 Task: Edit the date range so that invitees can schedule within a date range from September 25, 2023, to October 5, 2023.
Action: Mouse moved to (144, 197)
Screenshot: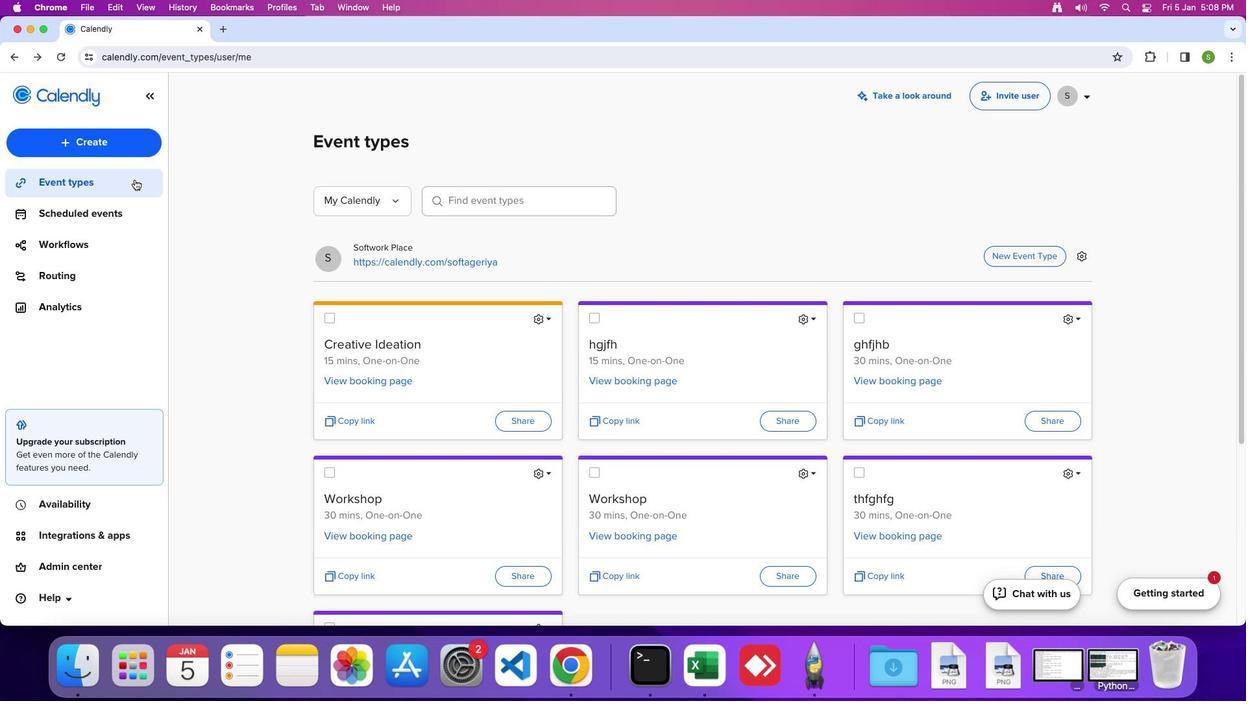 
Action: Mouse pressed left at (144, 197)
Screenshot: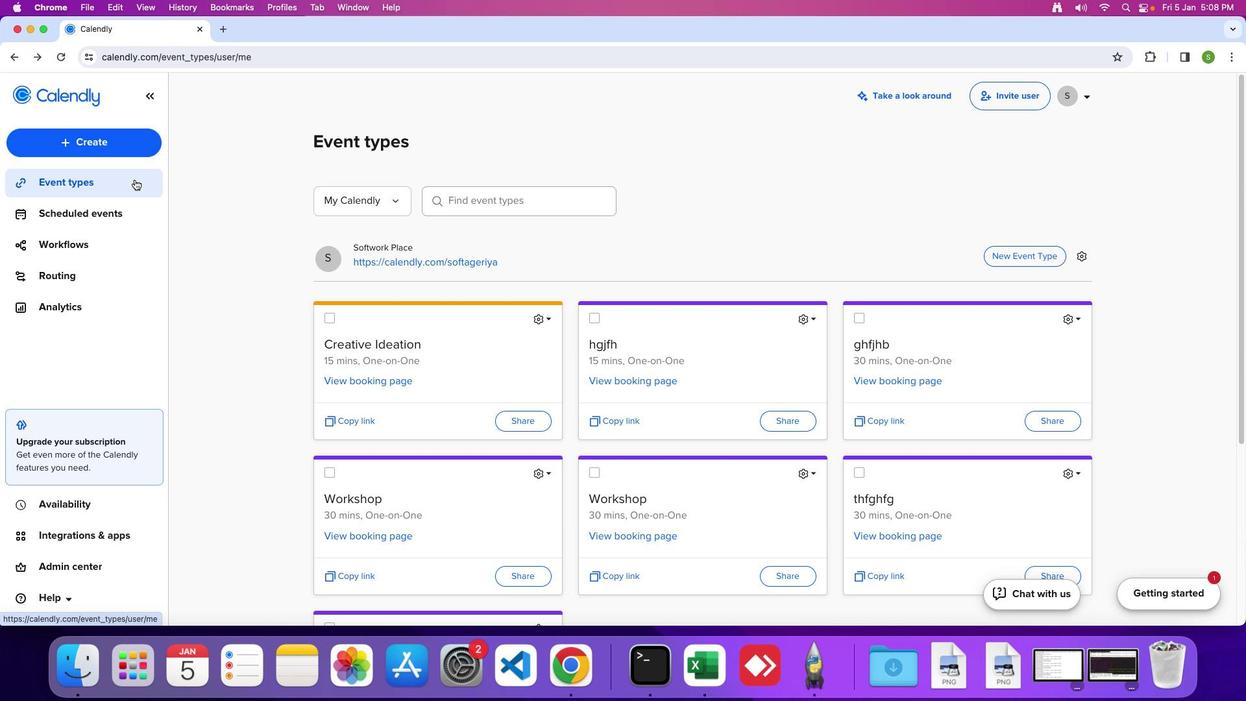 
Action: Mouse moved to (547, 318)
Screenshot: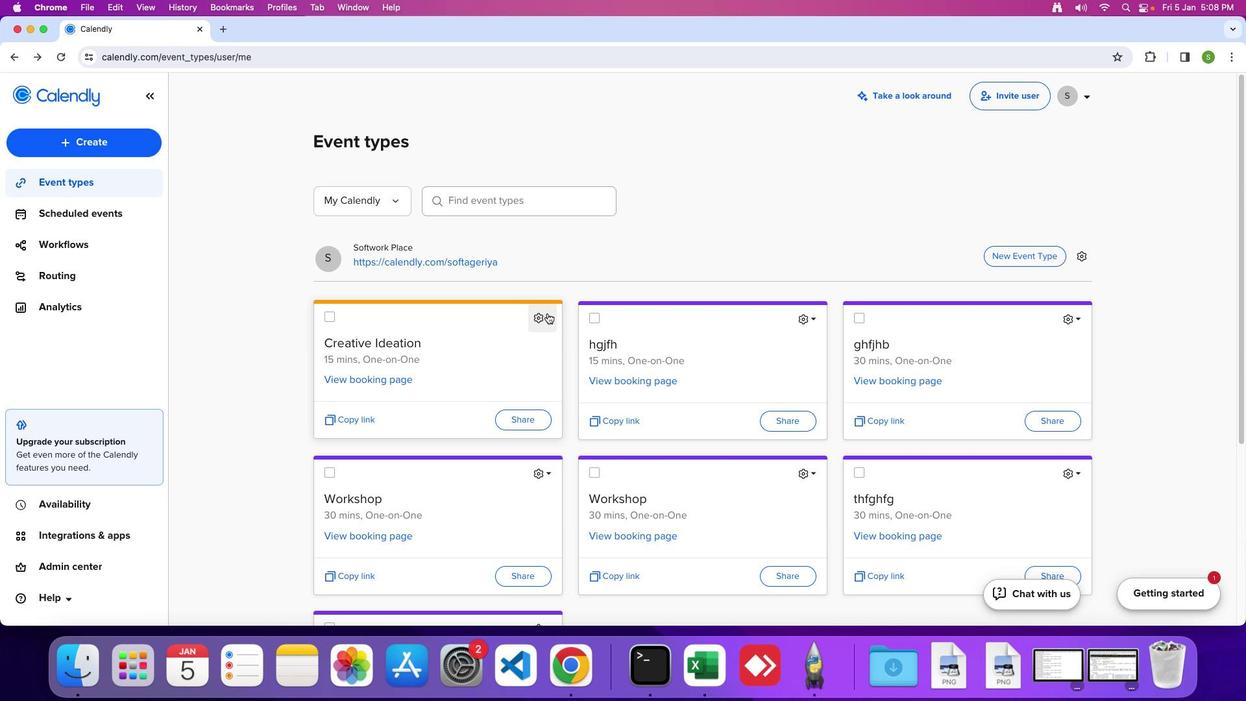 
Action: Mouse pressed left at (547, 318)
Screenshot: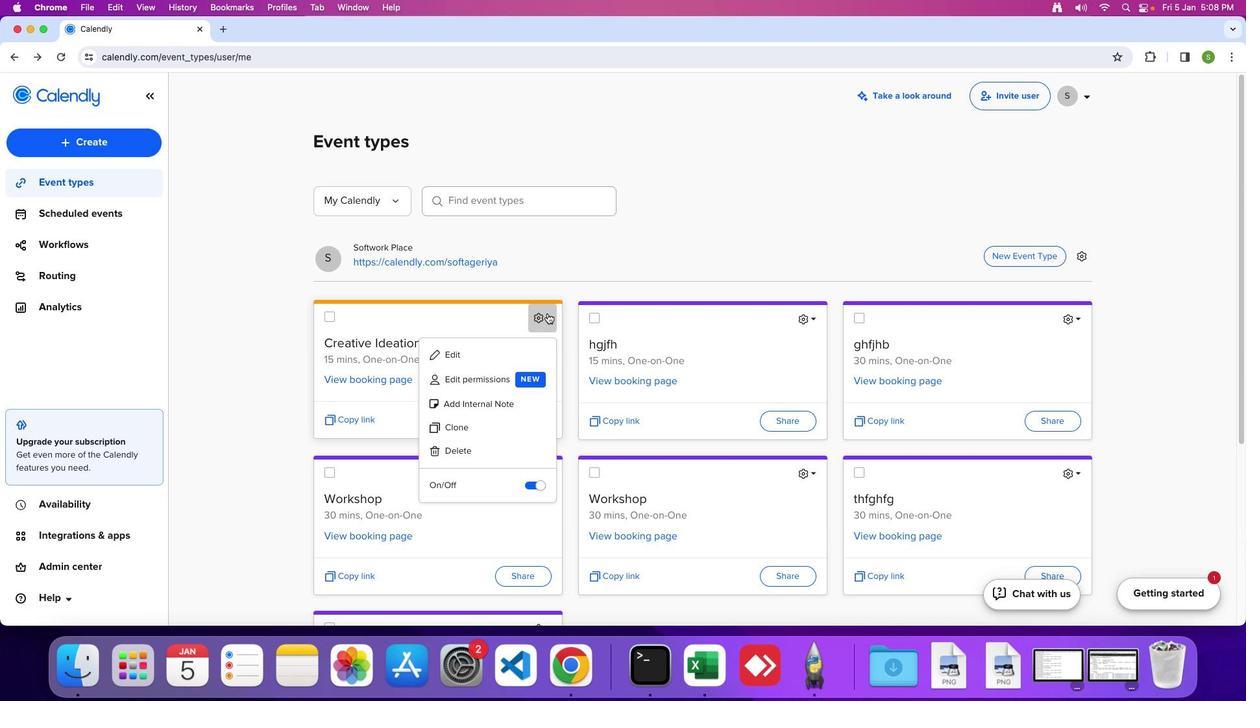
Action: Mouse moved to (493, 359)
Screenshot: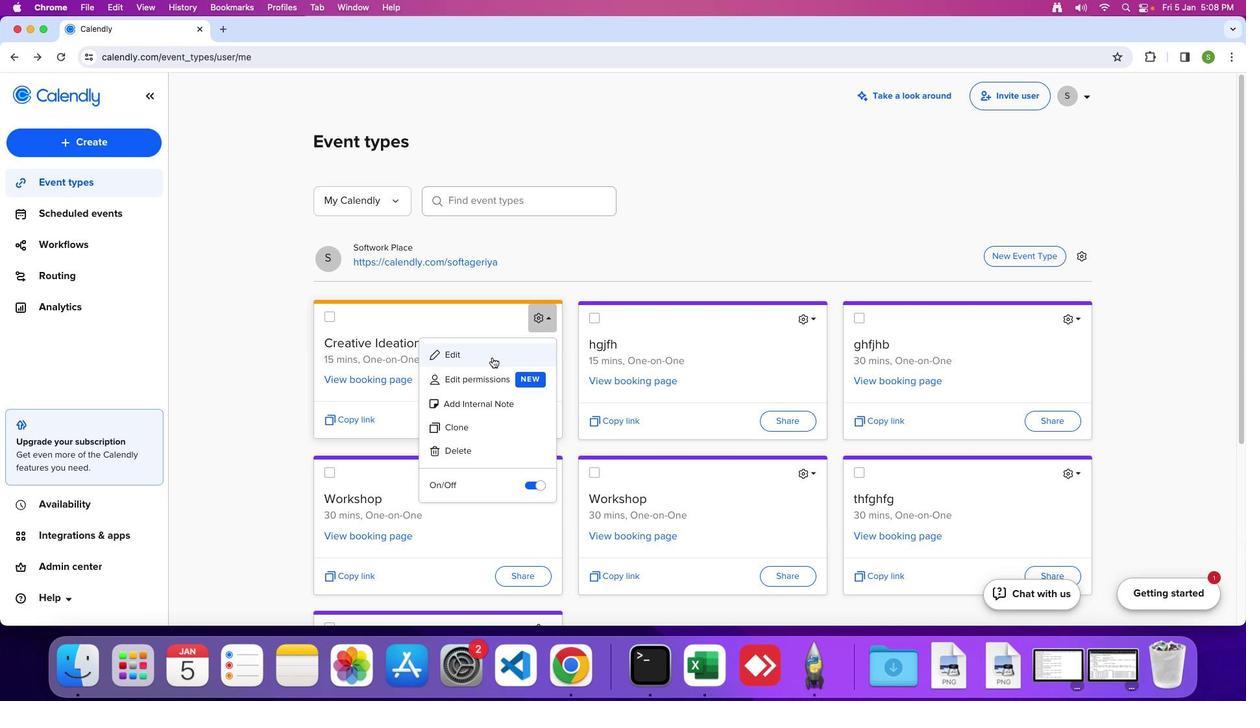 
Action: Mouse pressed left at (493, 359)
Screenshot: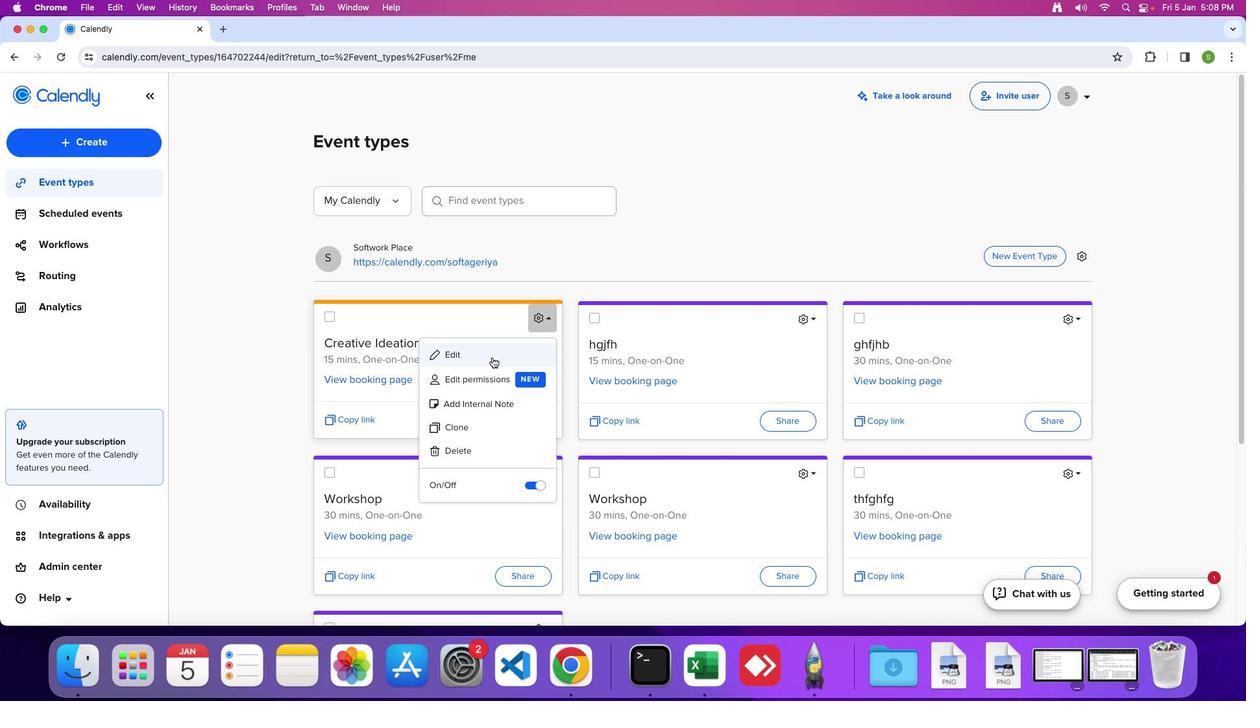 
Action: Mouse moved to (165, 401)
Screenshot: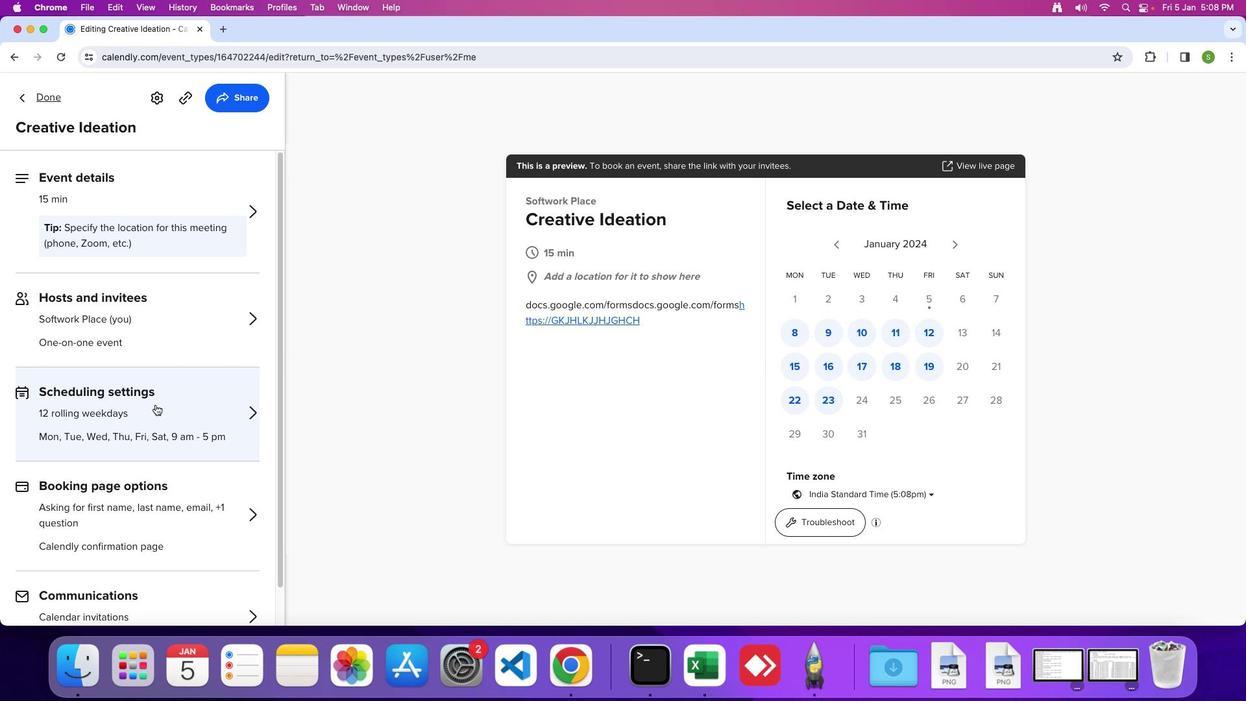 
Action: Mouse pressed left at (165, 401)
Screenshot: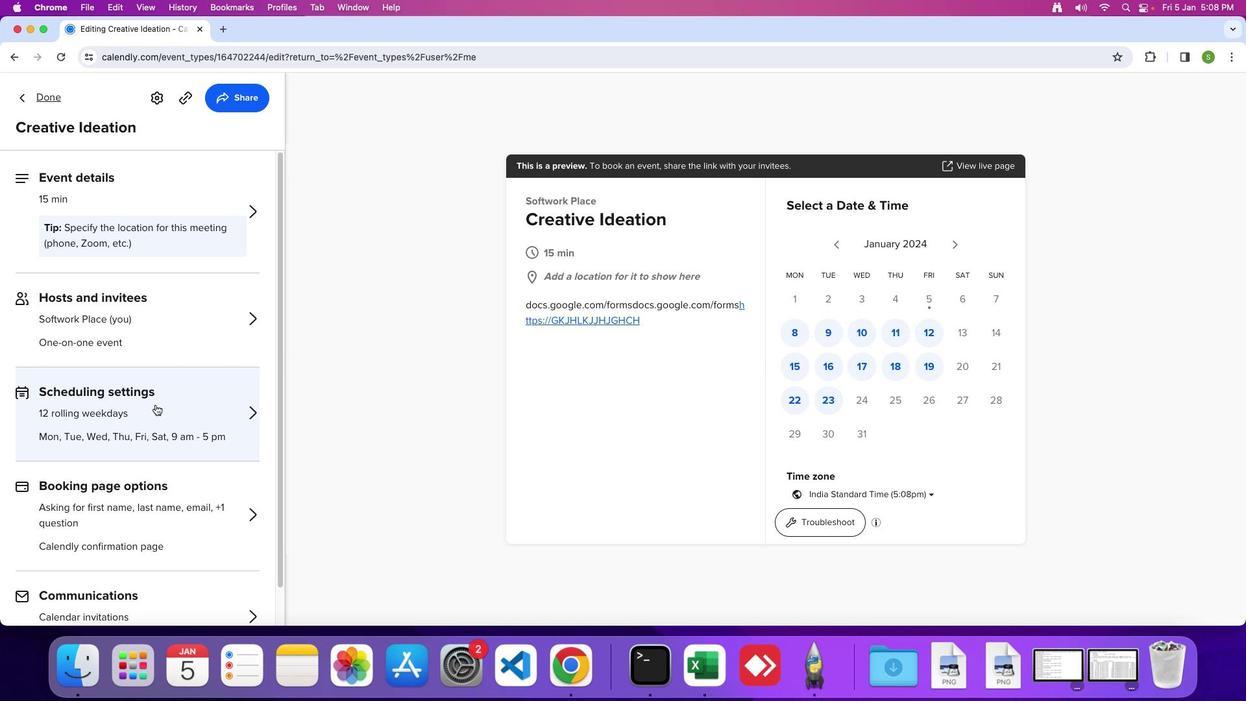 
Action: Mouse moved to (37, 272)
Screenshot: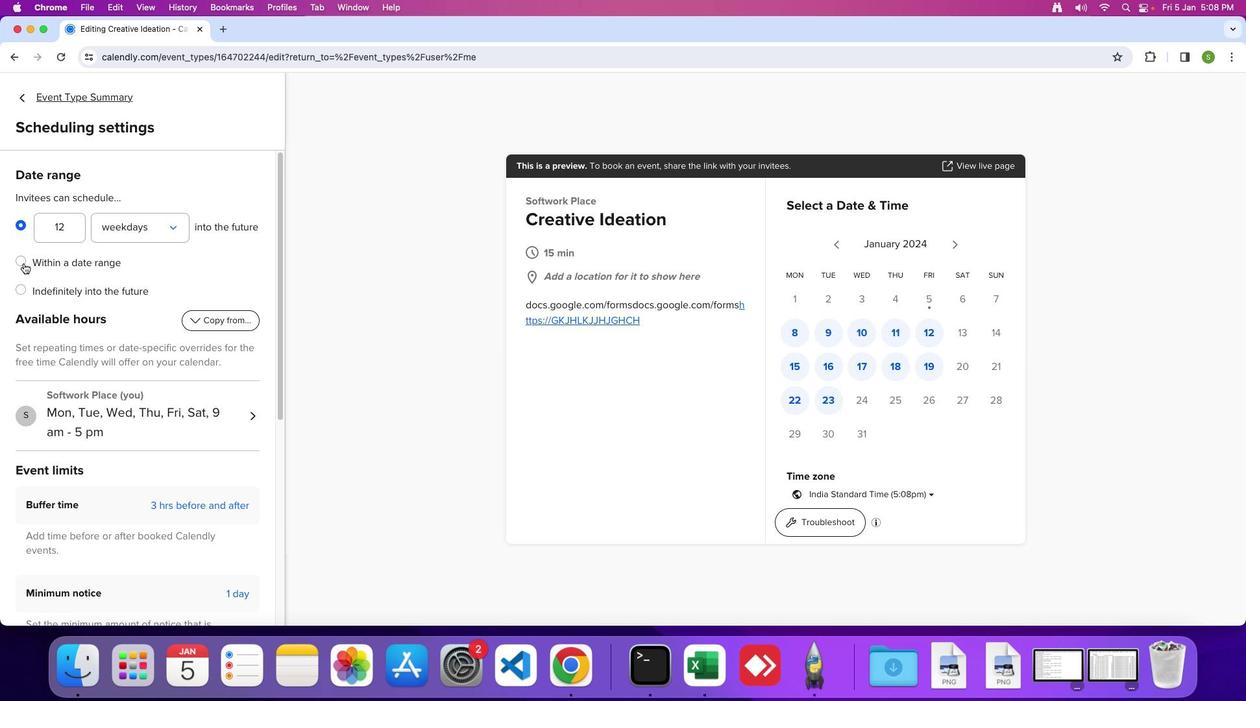 
Action: Mouse pressed left at (37, 272)
Screenshot: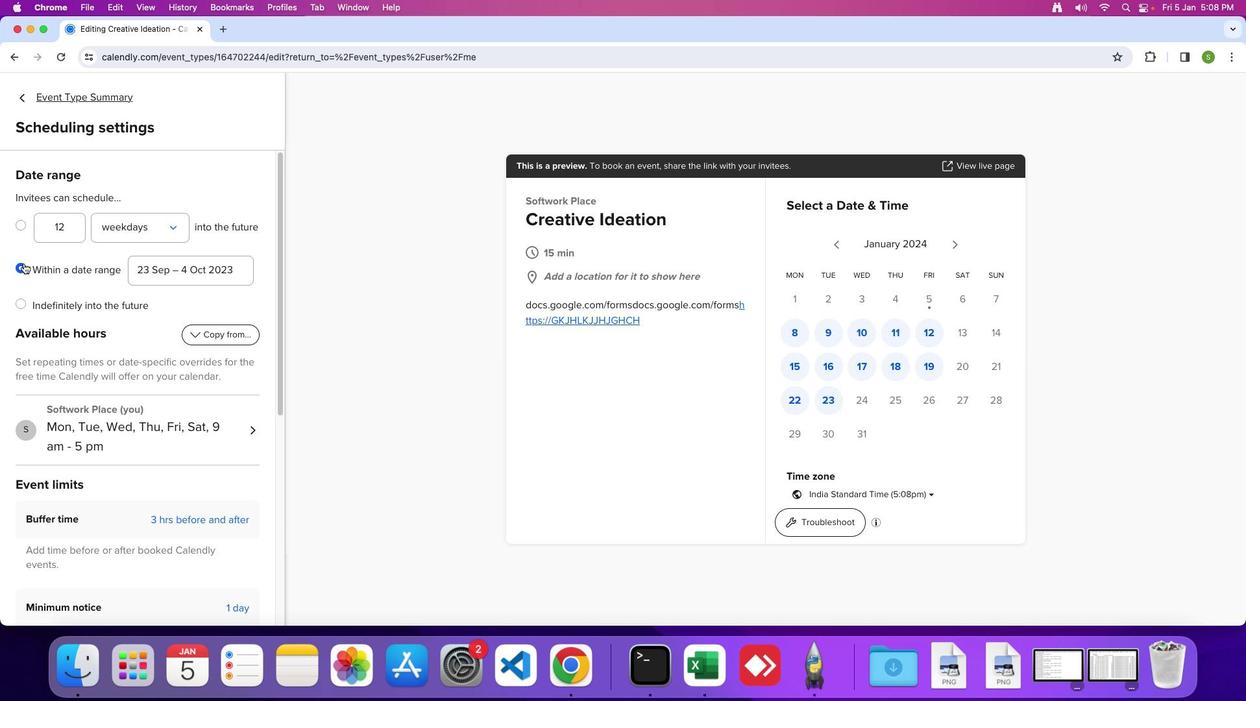 
Action: Mouse moved to (200, 278)
Screenshot: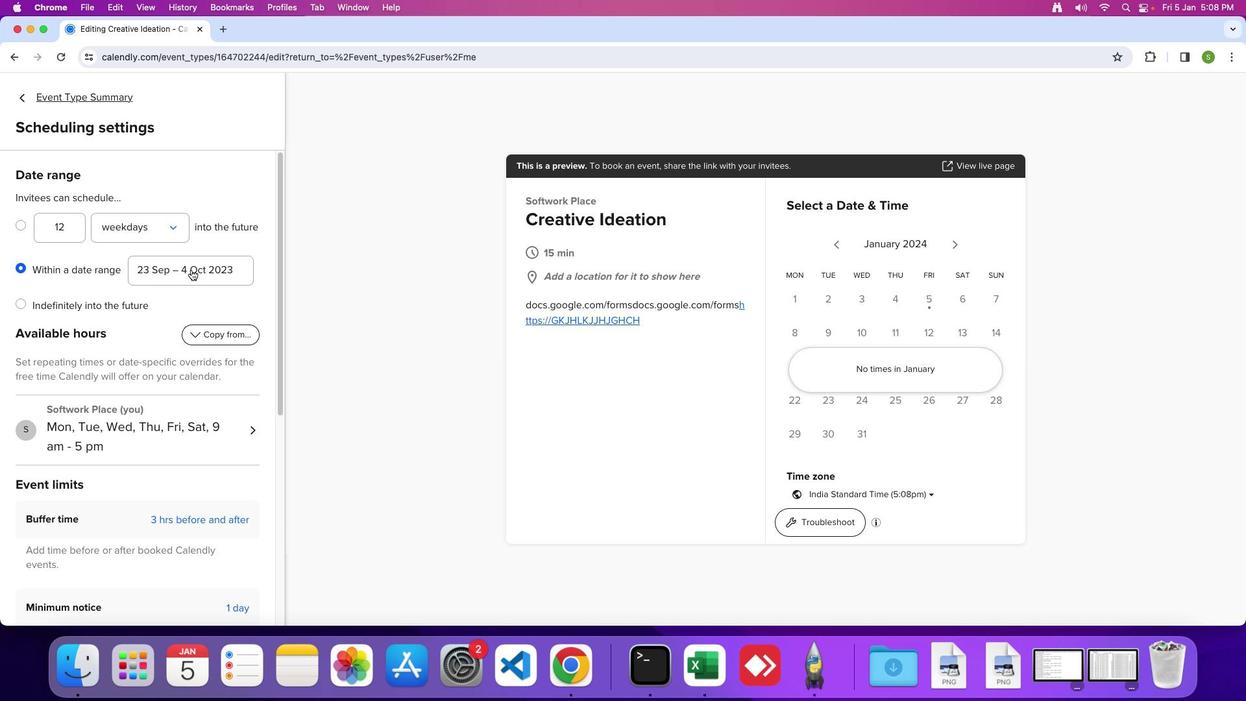 
Action: Mouse pressed left at (200, 278)
Screenshot: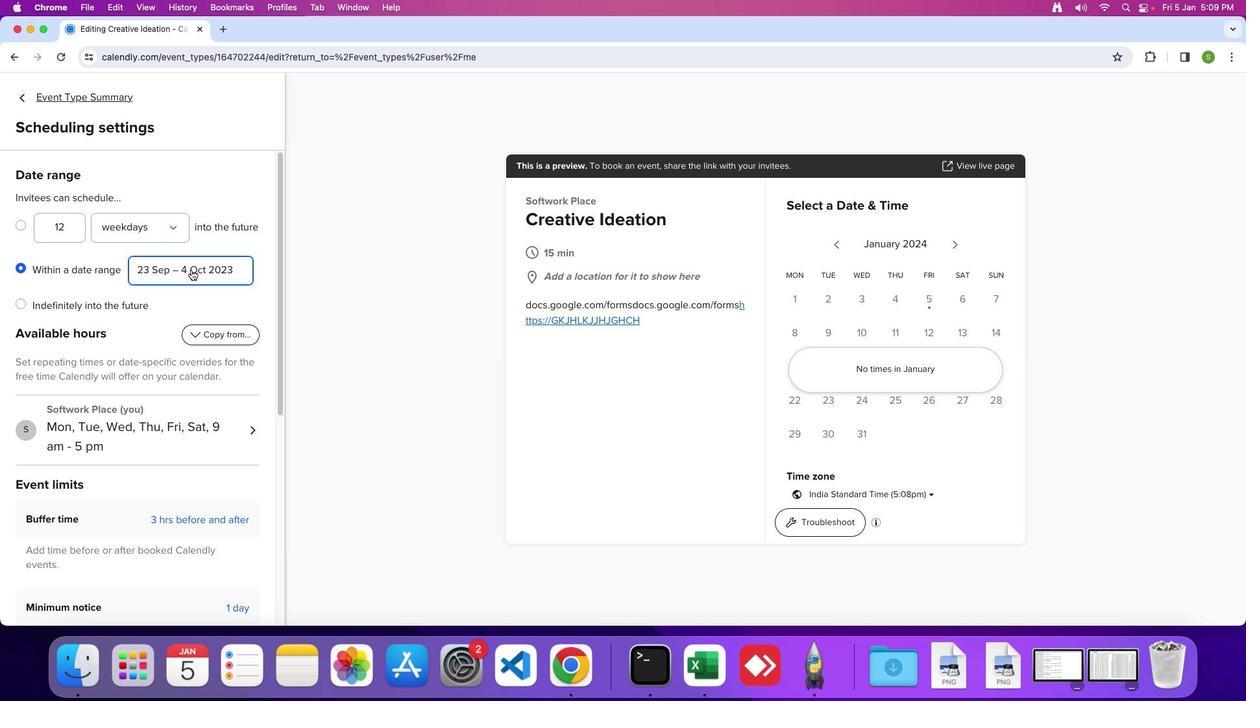 
Action: Mouse moved to (162, 322)
Screenshot: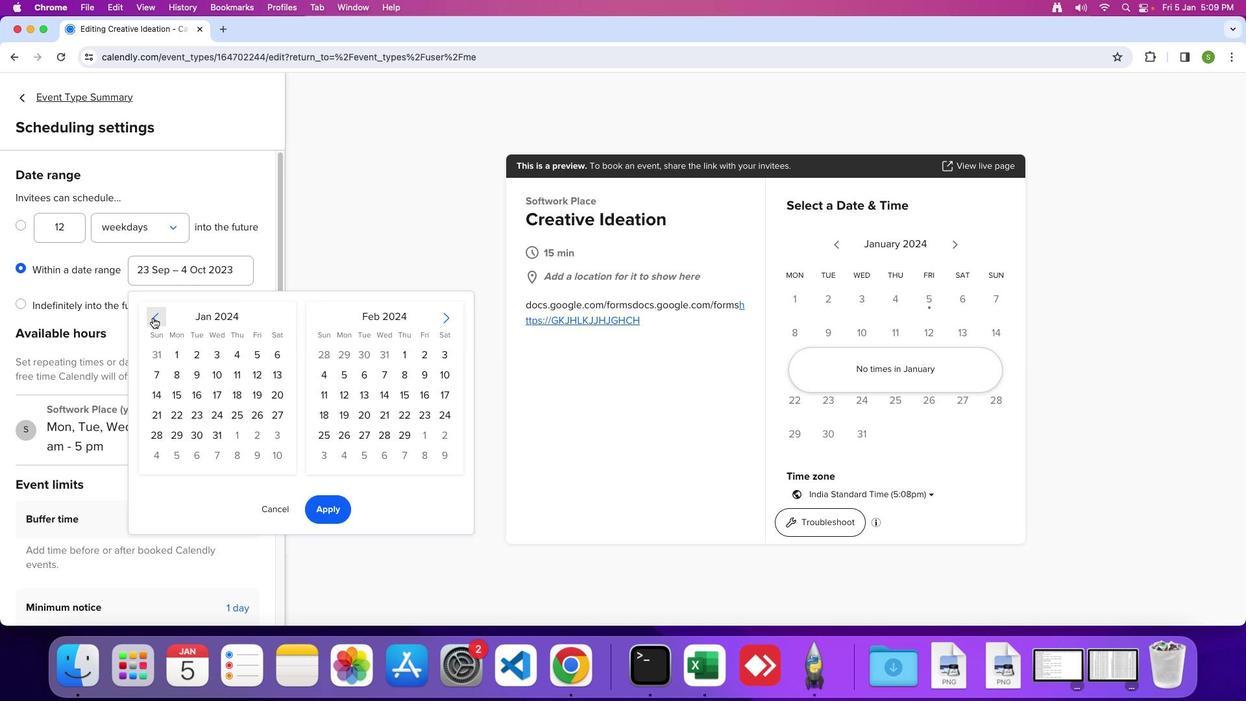 
Action: Mouse pressed left at (162, 322)
Screenshot: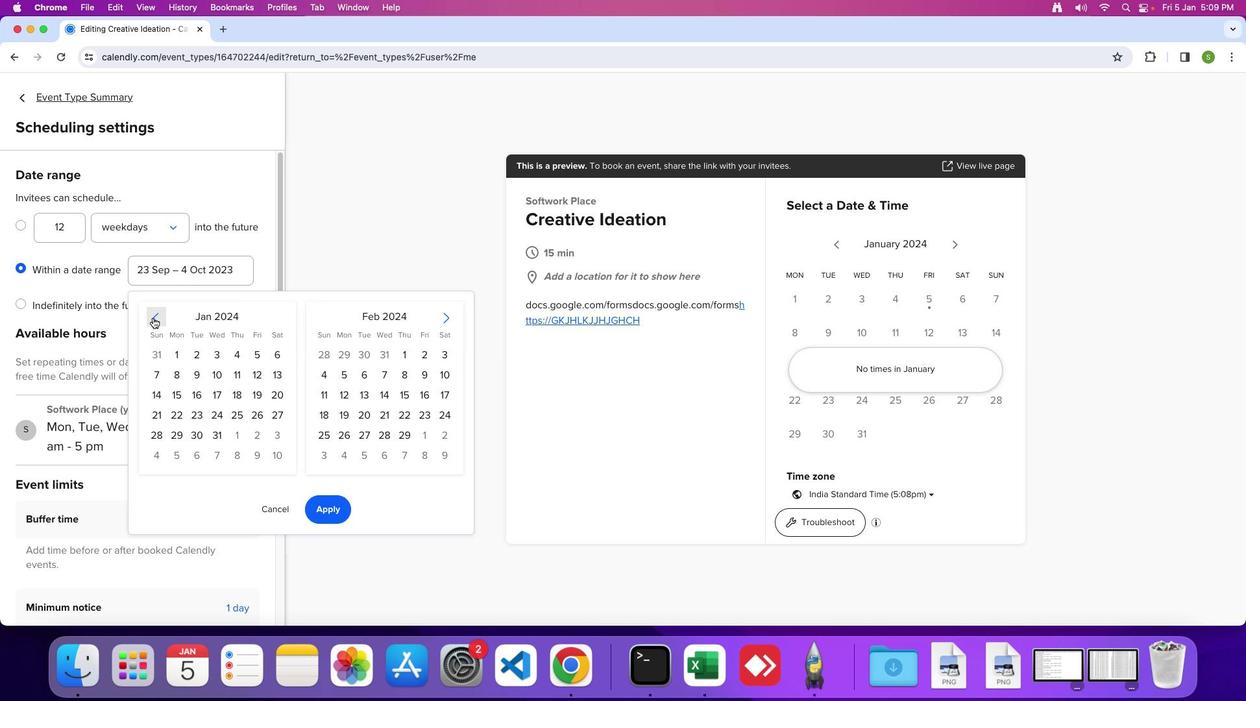 
Action: Mouse pressed left at (162, 322)
Screenshot: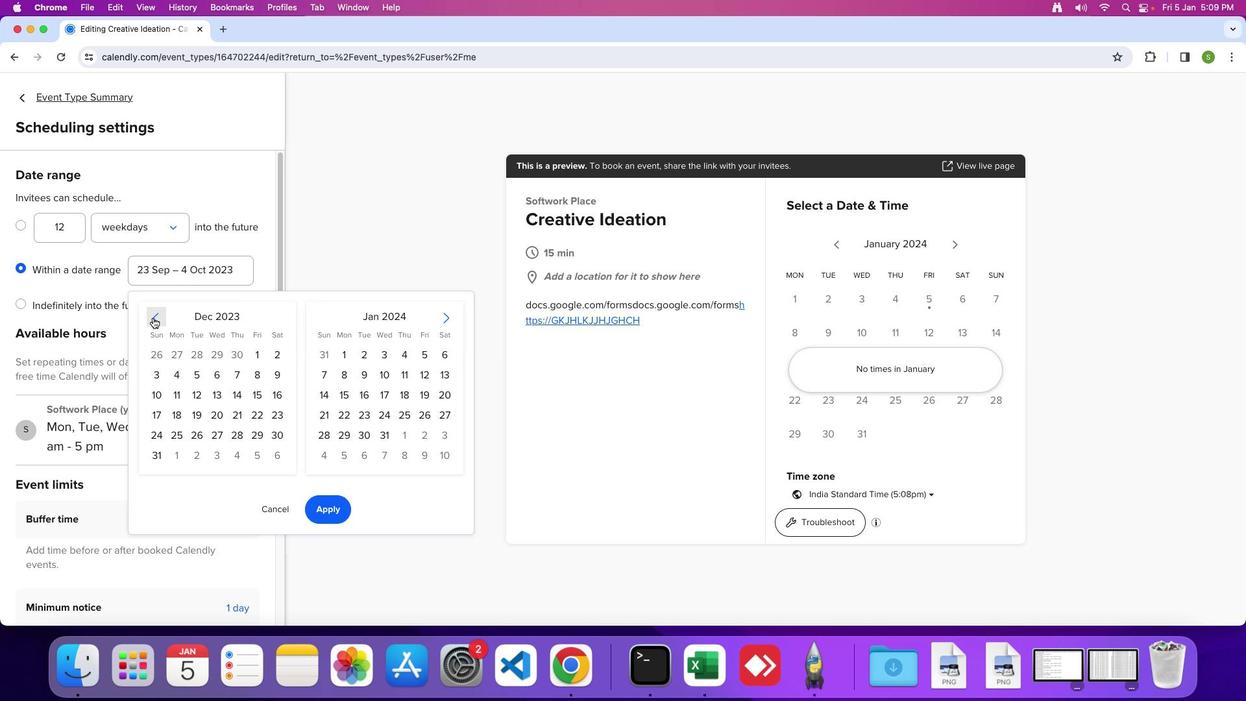 
Action: Mouse pressed left at (162, 322)
Screenshot: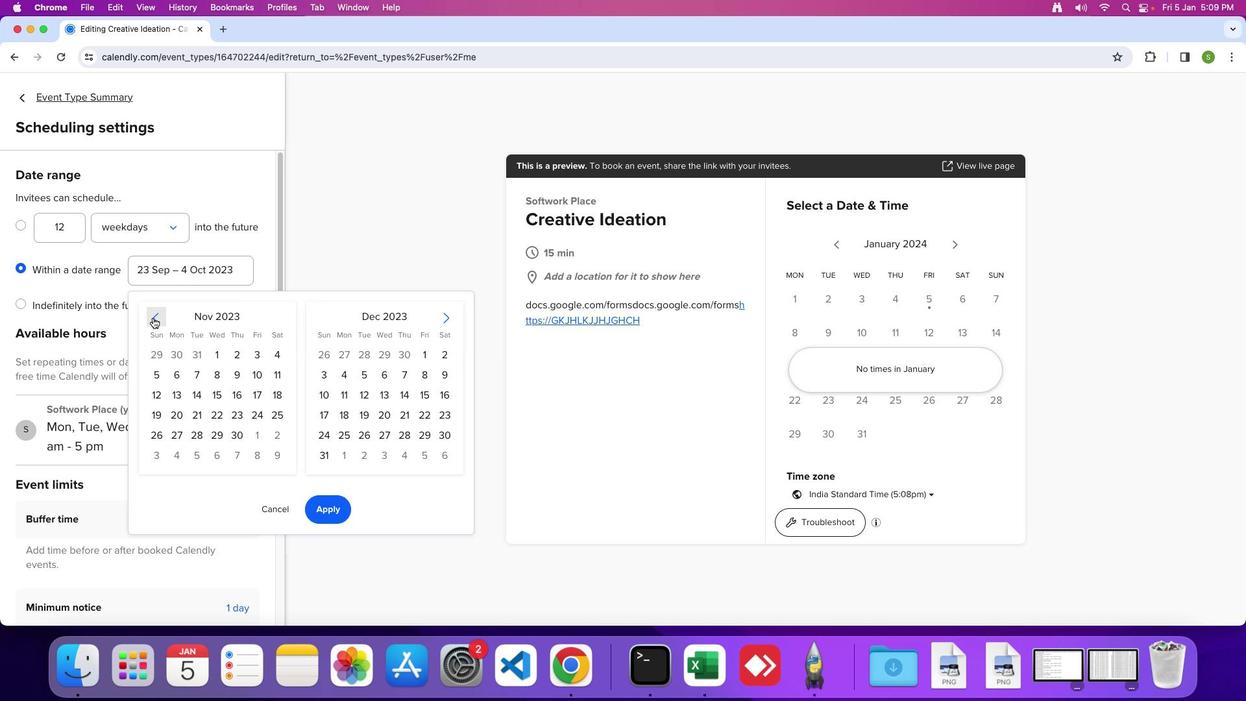 
Action: Mouse pressed left at (162, 322)
Screenshot: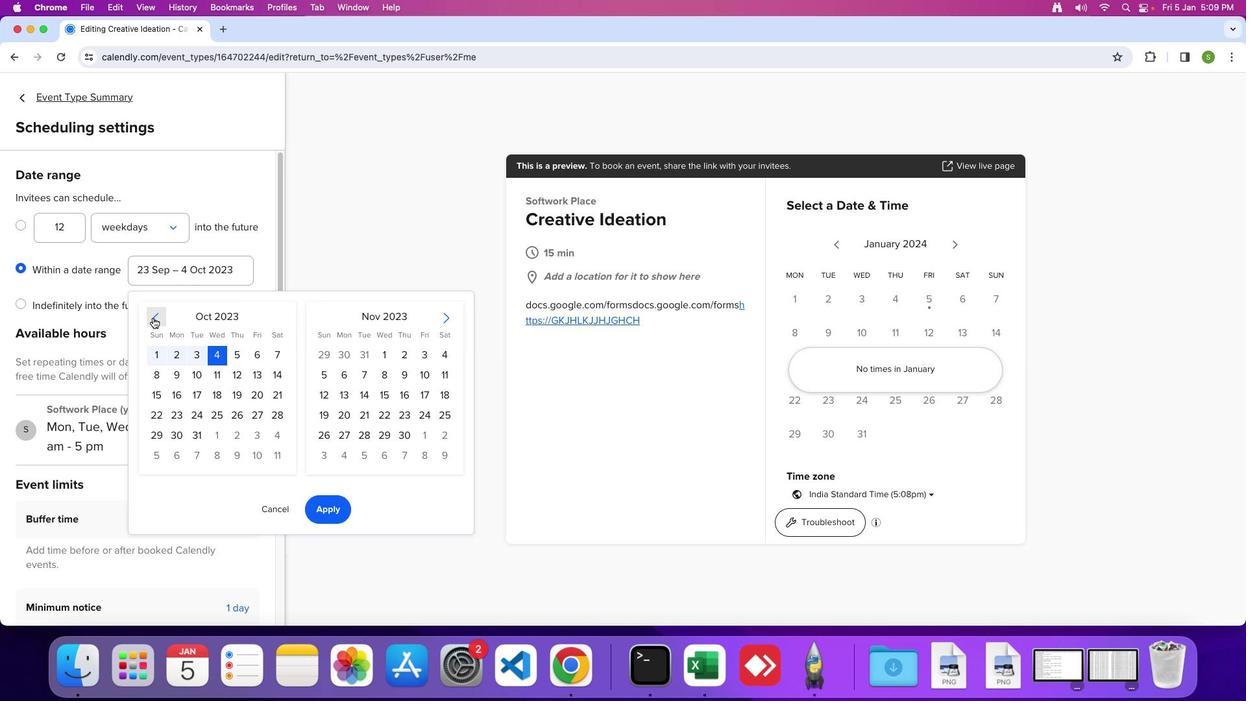 
Action: Mouse moved to (191, 427)
Screenshot: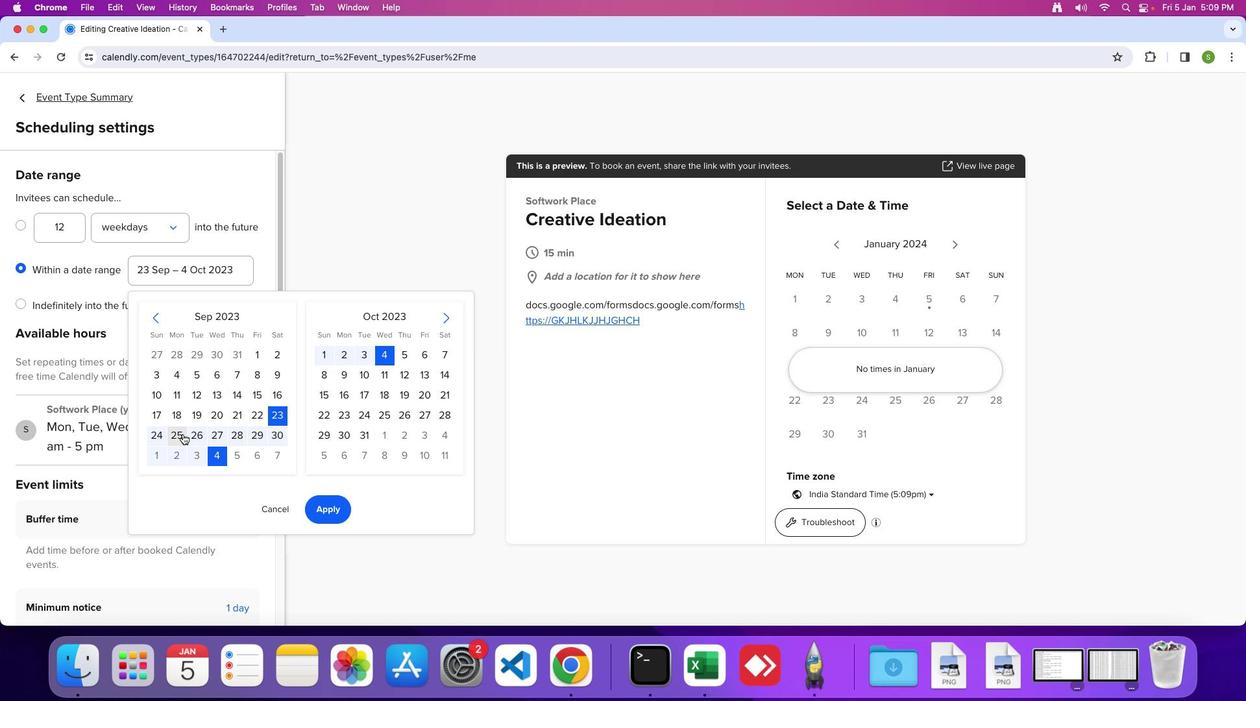 
Action: Mouse pressed left at (191, 427)
Screenshot: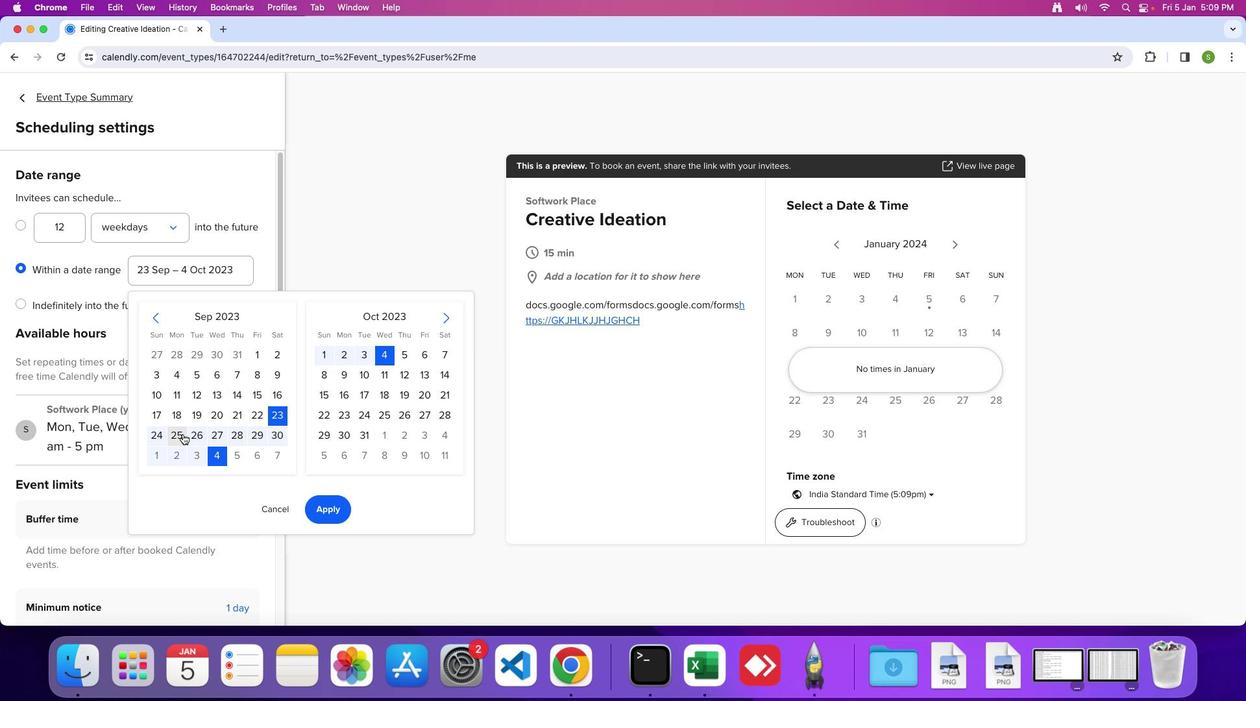 
Action: Mouse moved to (410, 358)
Screenshot: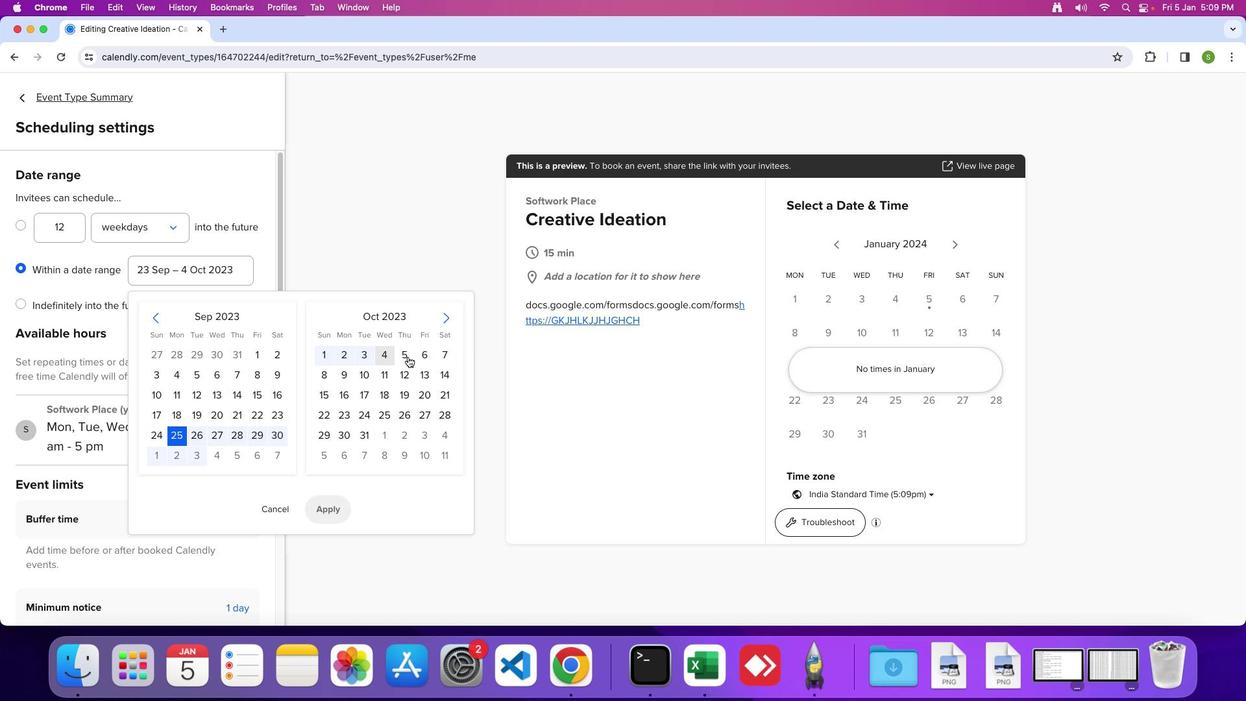 
Action: Mouse pressed left at (410, 358)
Screenshot: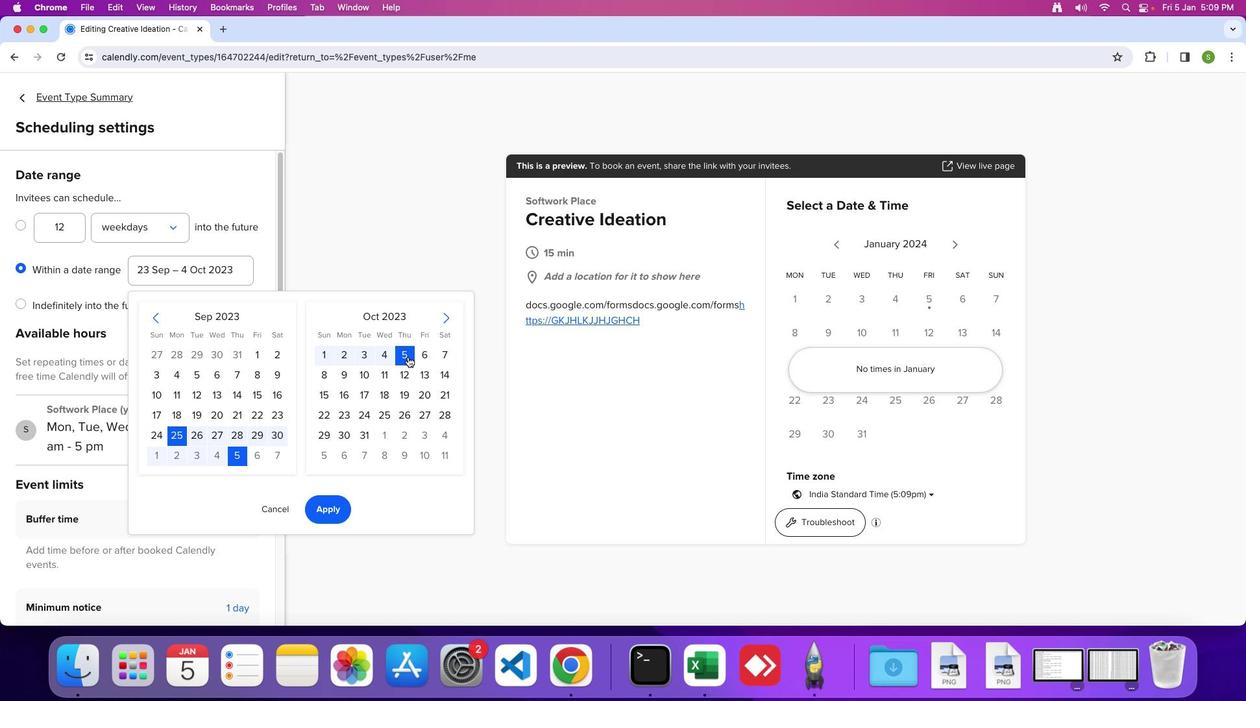 
Action: Mouse moved to (333, 497)
Screenshot: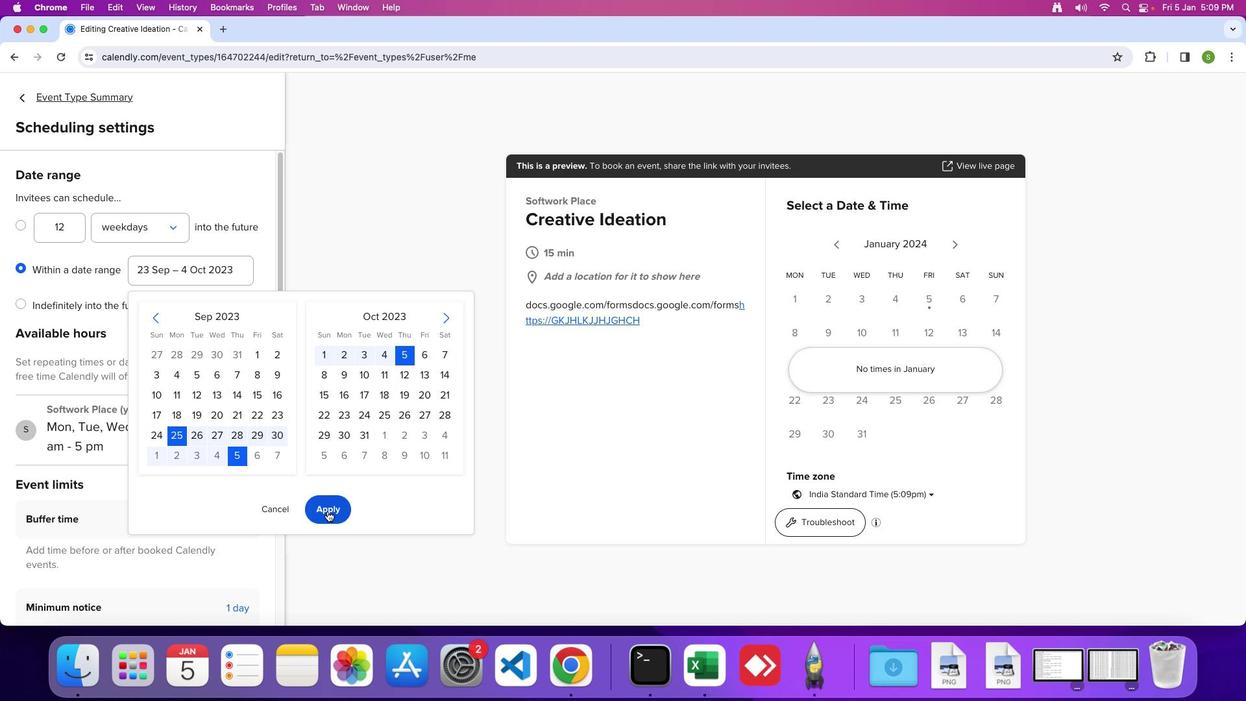 
Action: Mouse pressed left at (333, 497)
Screenshot: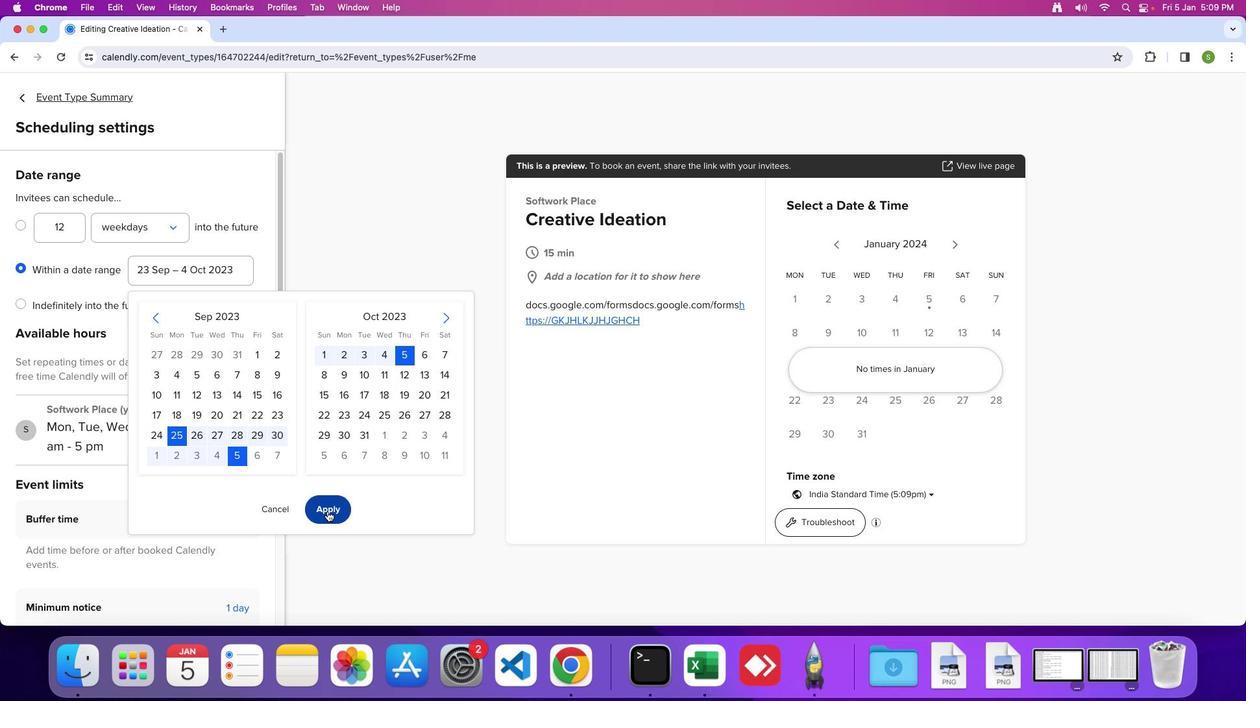 
Action: Mouse moved to (240, 468)
Screenshot: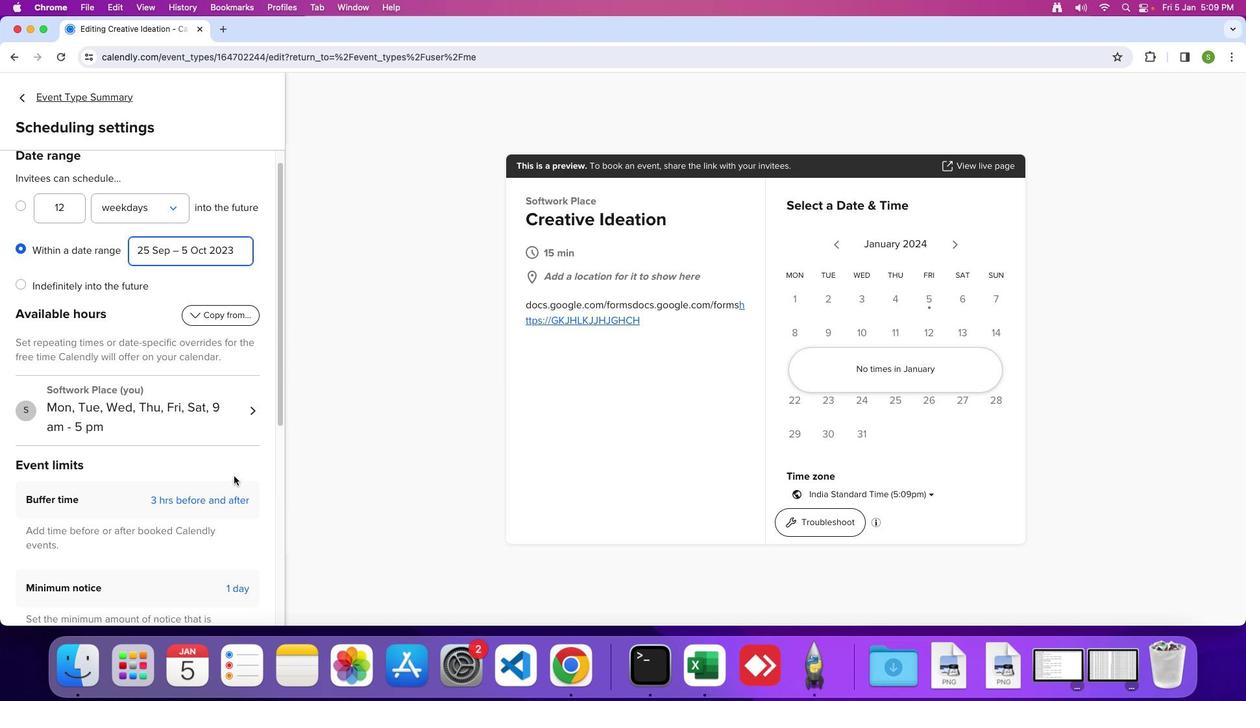 
Action: Mouse scrolled (240, 468) with delta (14, 34)
Screenshot: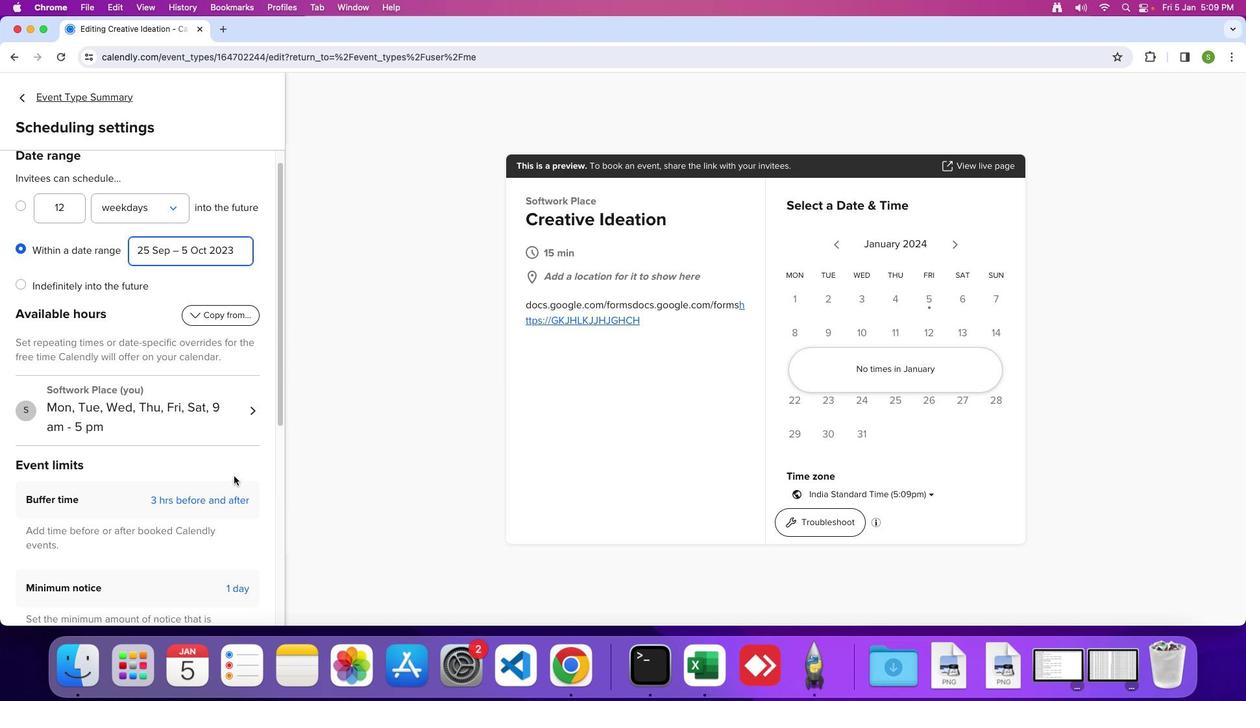 
Action: Mouse moved to (241, 466)
Screenshot: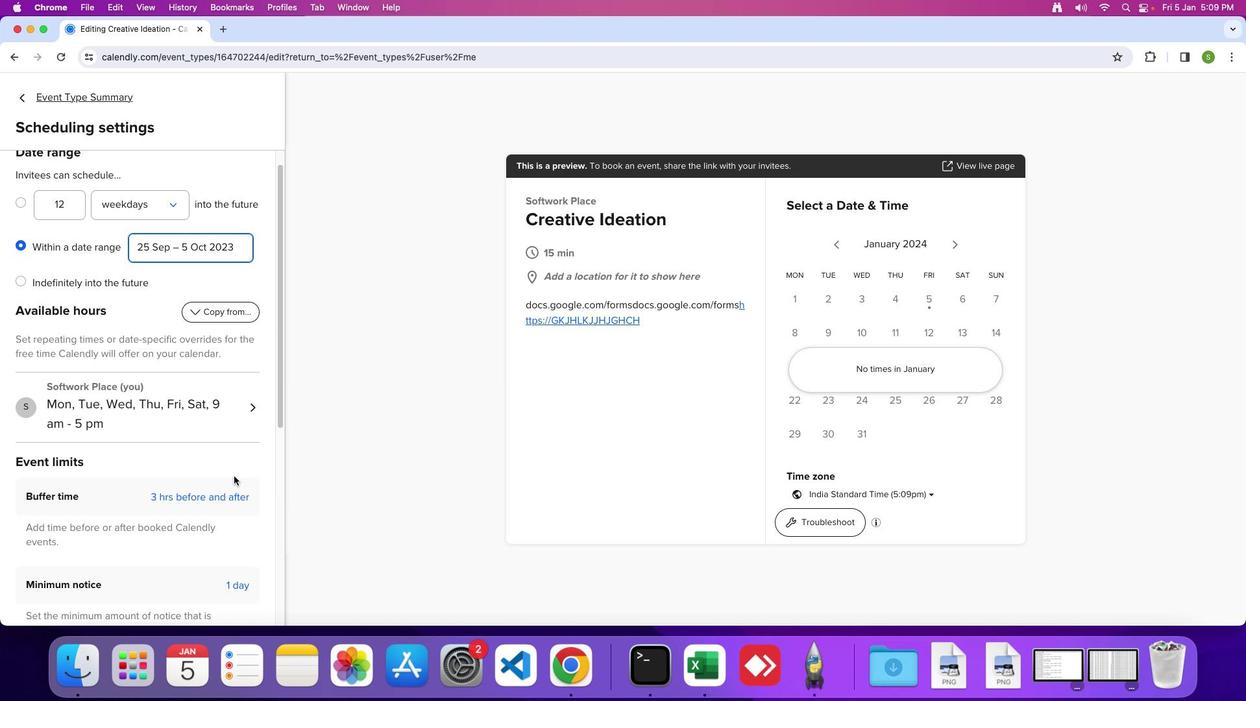 
Action: Mouse scrolled (241, 466) with delta (14, 34)
Screenshot: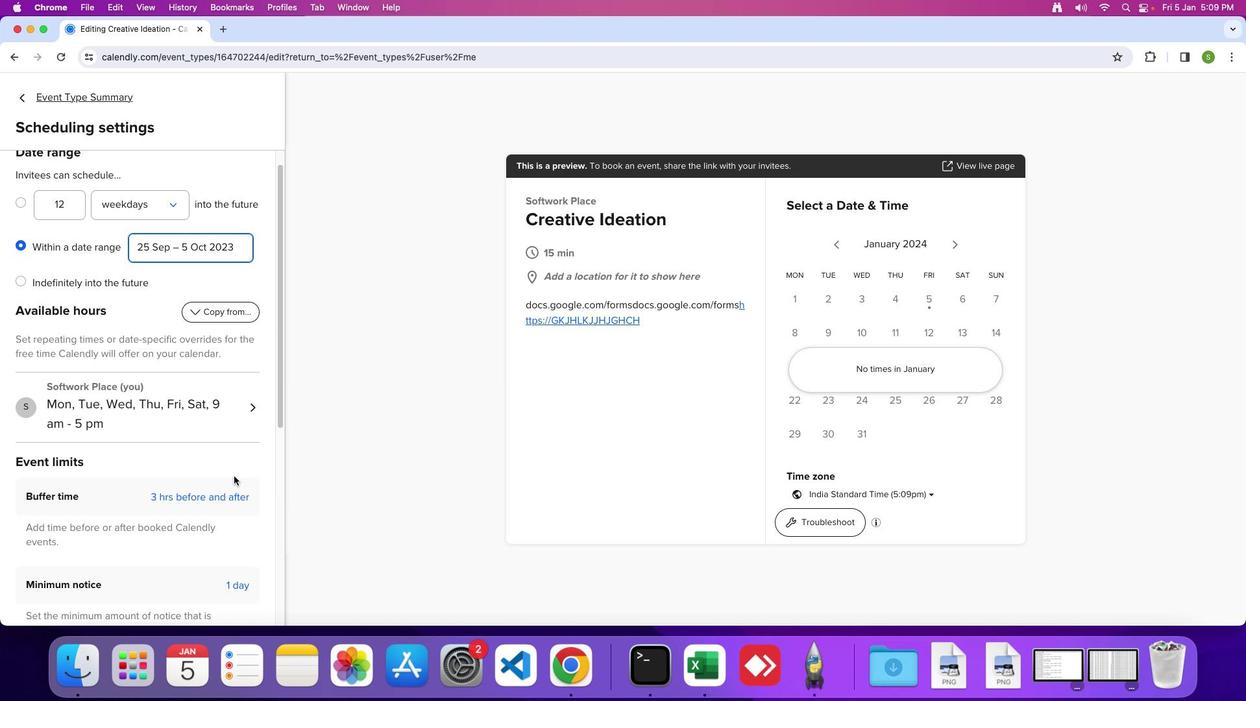 
Action: Mouse moved to (242, 466)
Screenshot: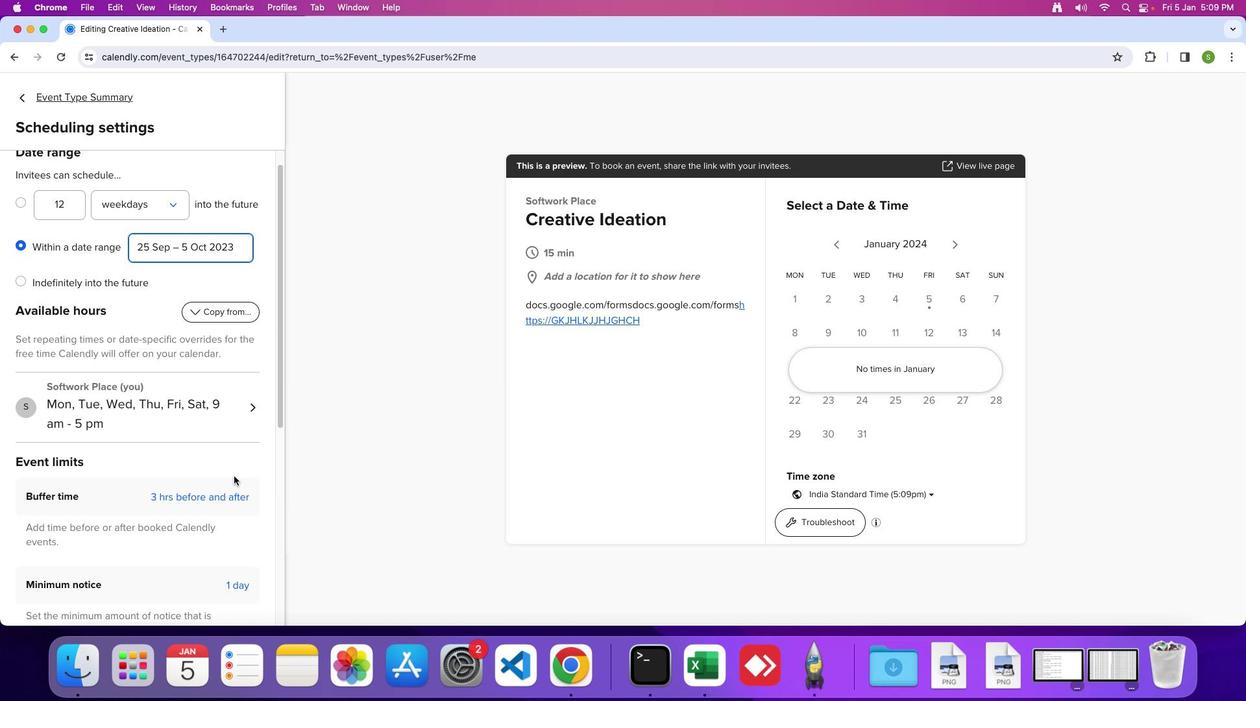 
Action: Mouse scrolled (242, 466) with delta (14, 34)
Screenshot: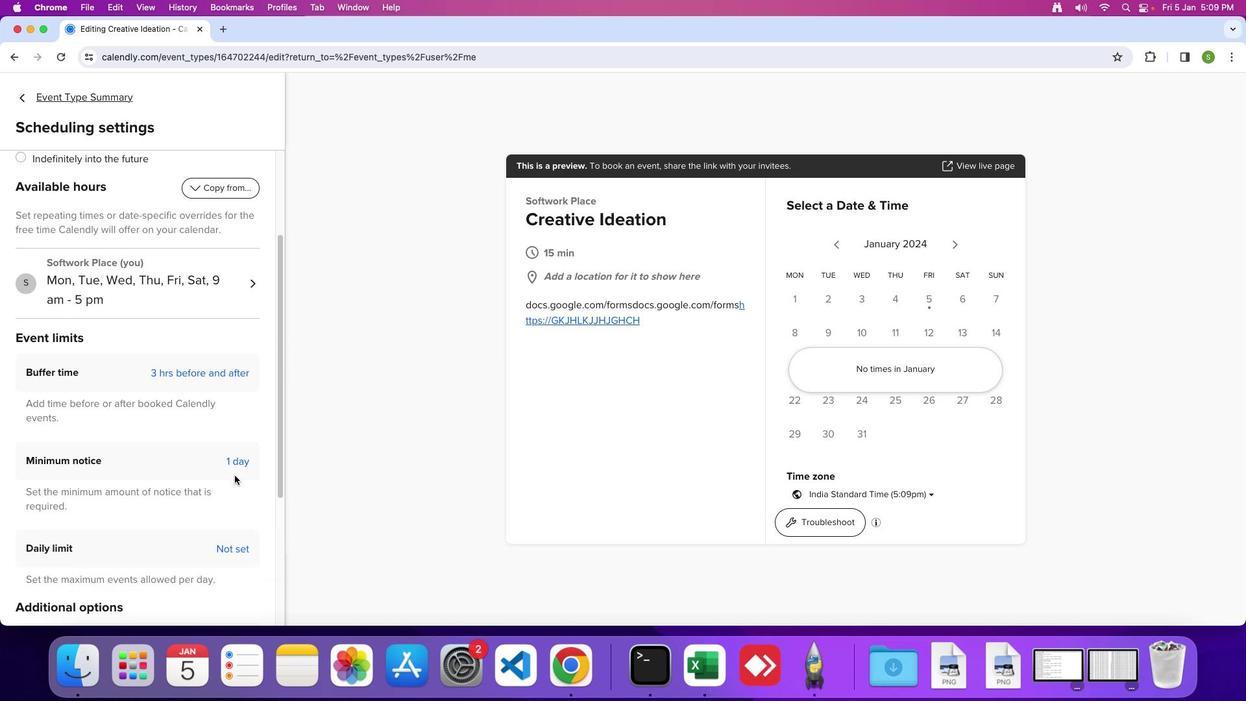 
Action: Mouse moved to (242, 466)
Screenshot: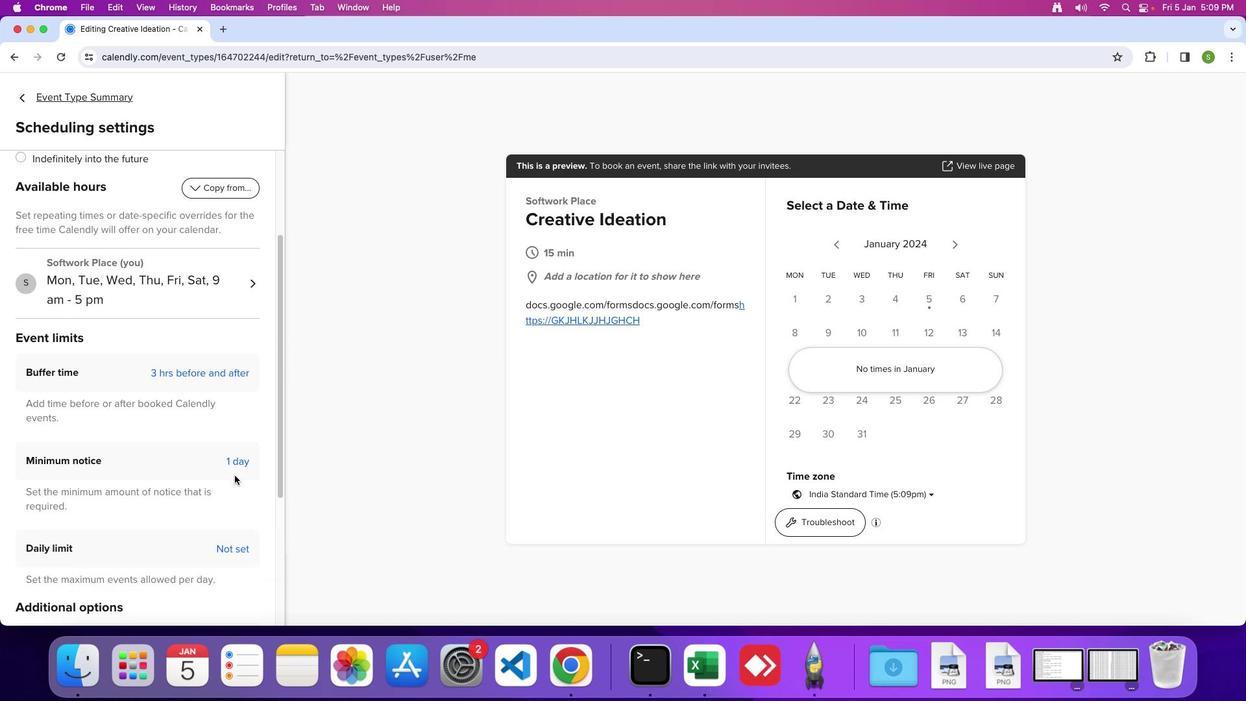 
Action: Mouse scrolled (242, 466) with delta (14, 37)
Screenshot: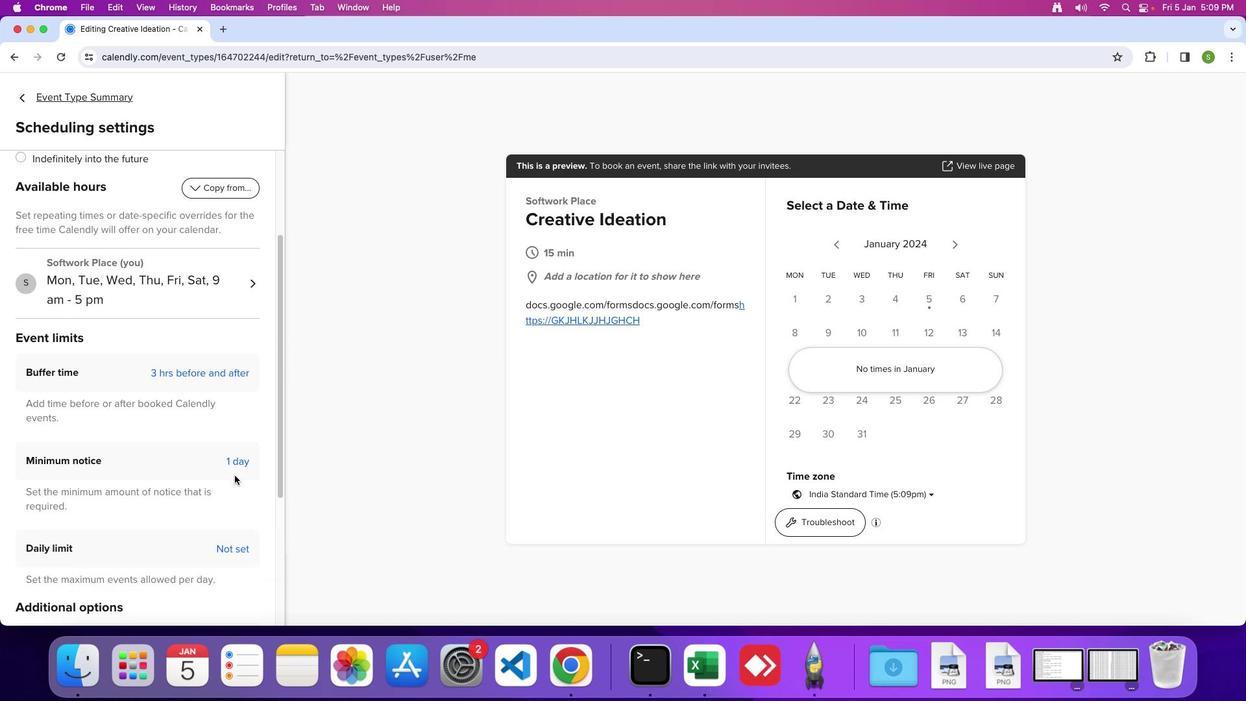 
Action: Mouse moved to (242, 465)
Screenshot: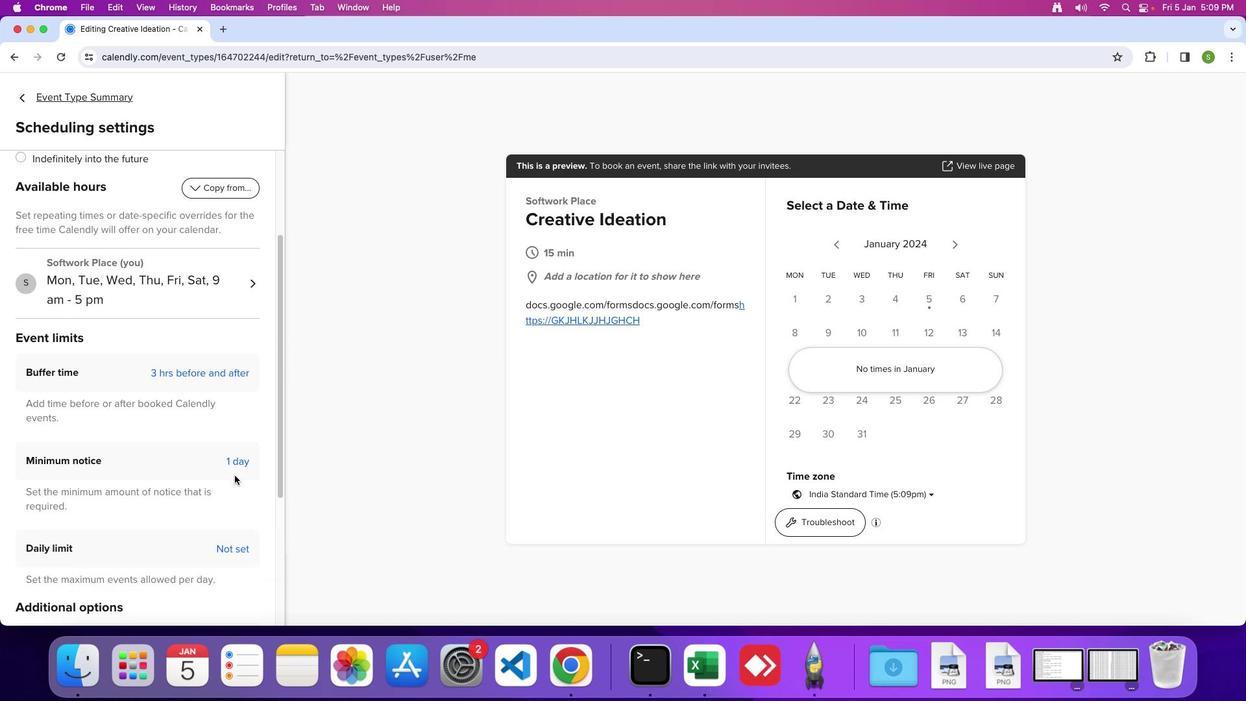 
Action: Mouse scrolled (242, 465) with delta (14, 31)
Screenshot: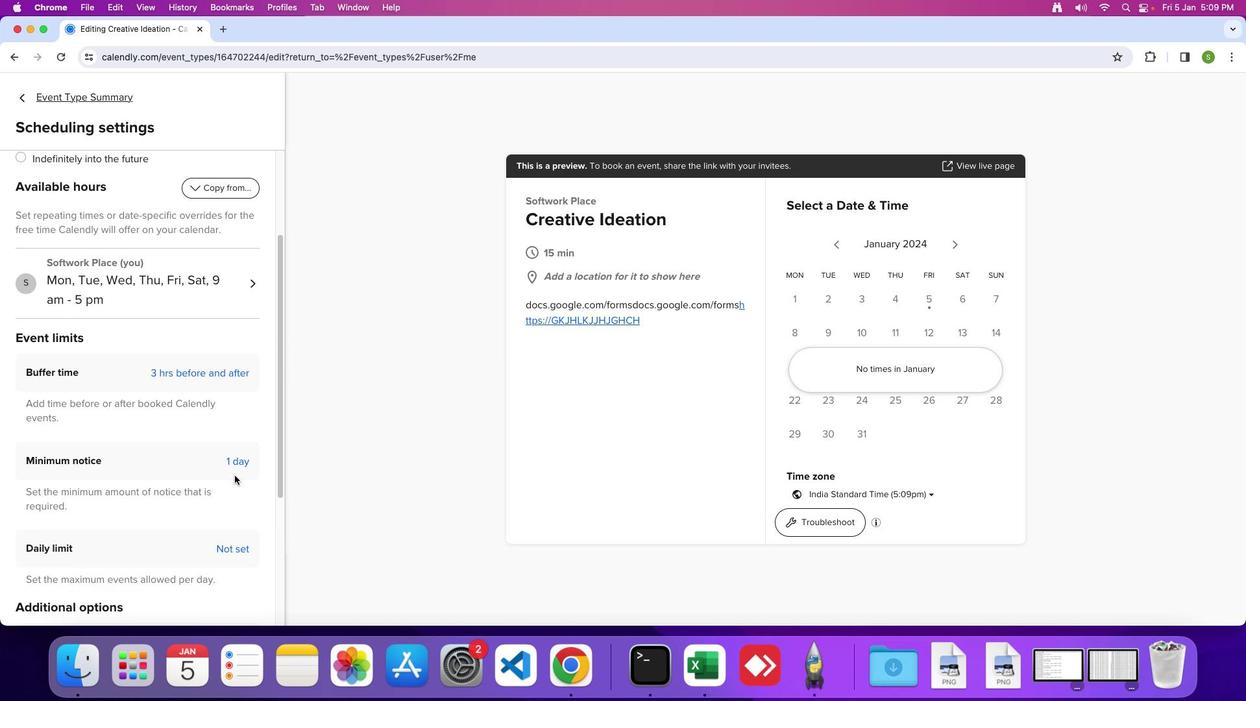 
Action: Mouse moved to (242, 465)
Screenshot: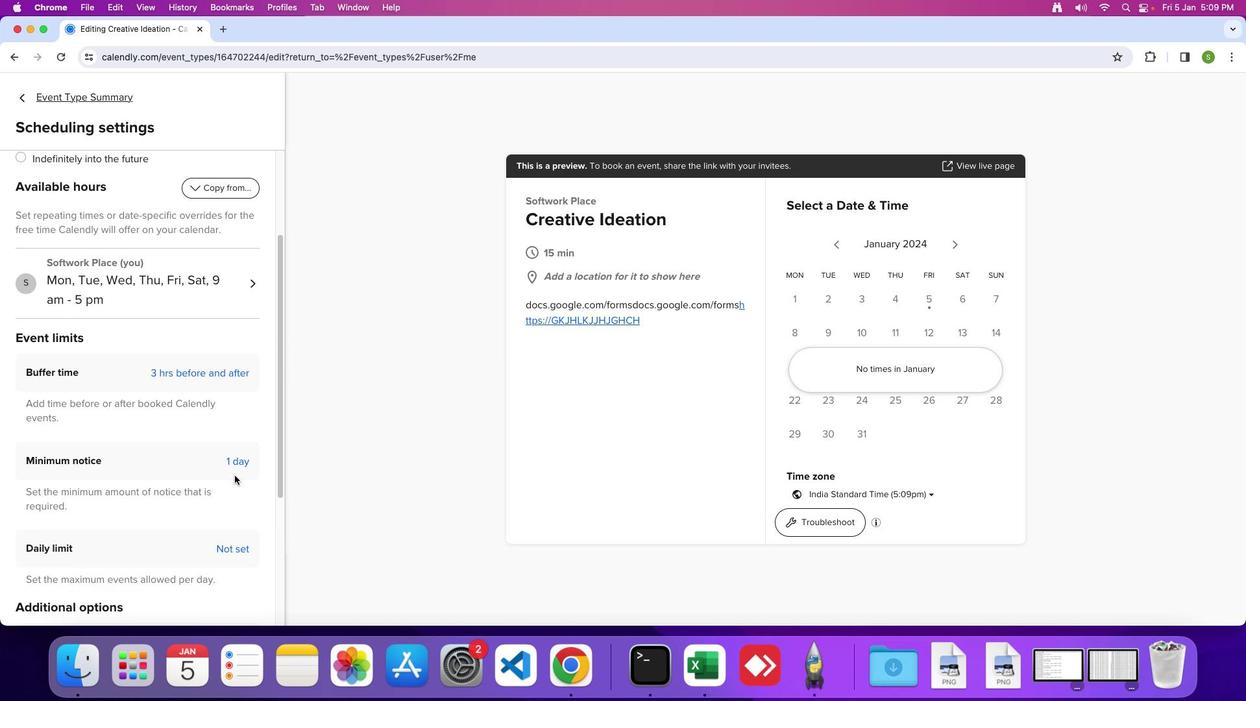 
Action: Mouse scrolled (242, 465) with delta (14, 34)
Screenshot: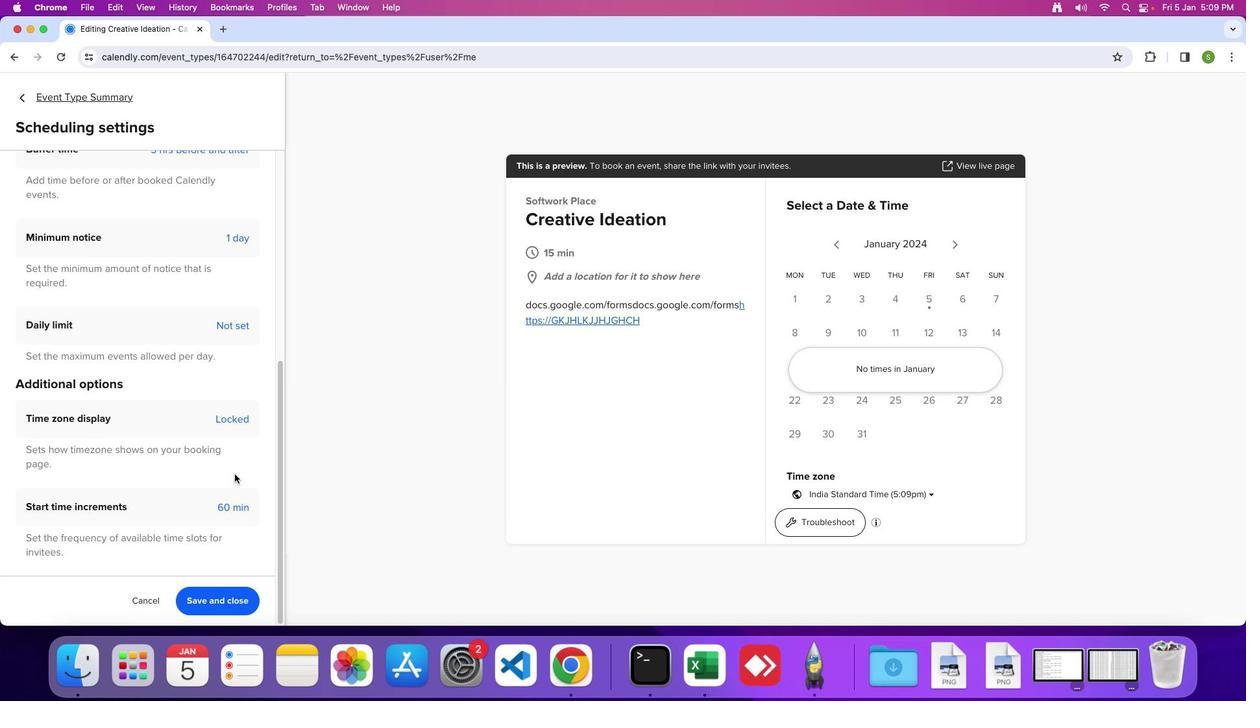 
Action: Mouse scrolled (242, 465) with delta (14, 34)
Screenshot: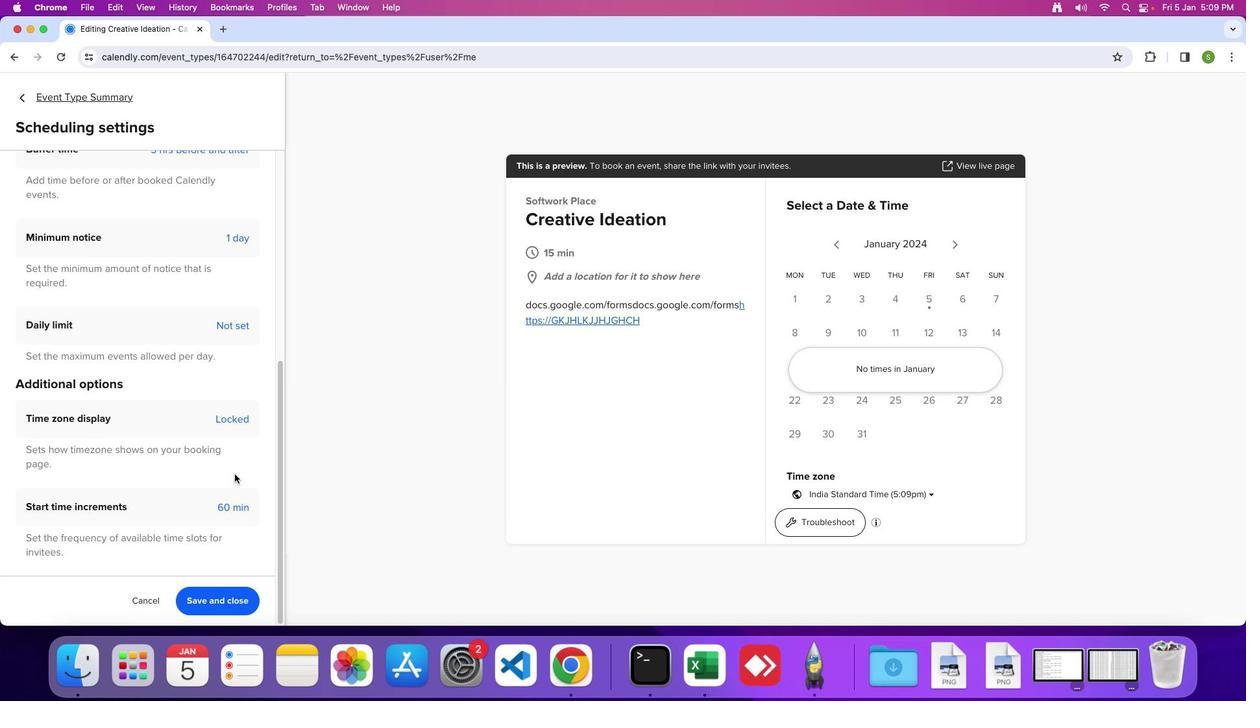 
Action: Mouse scrolled (242, 465) with delta (14, 31)
Screenshot: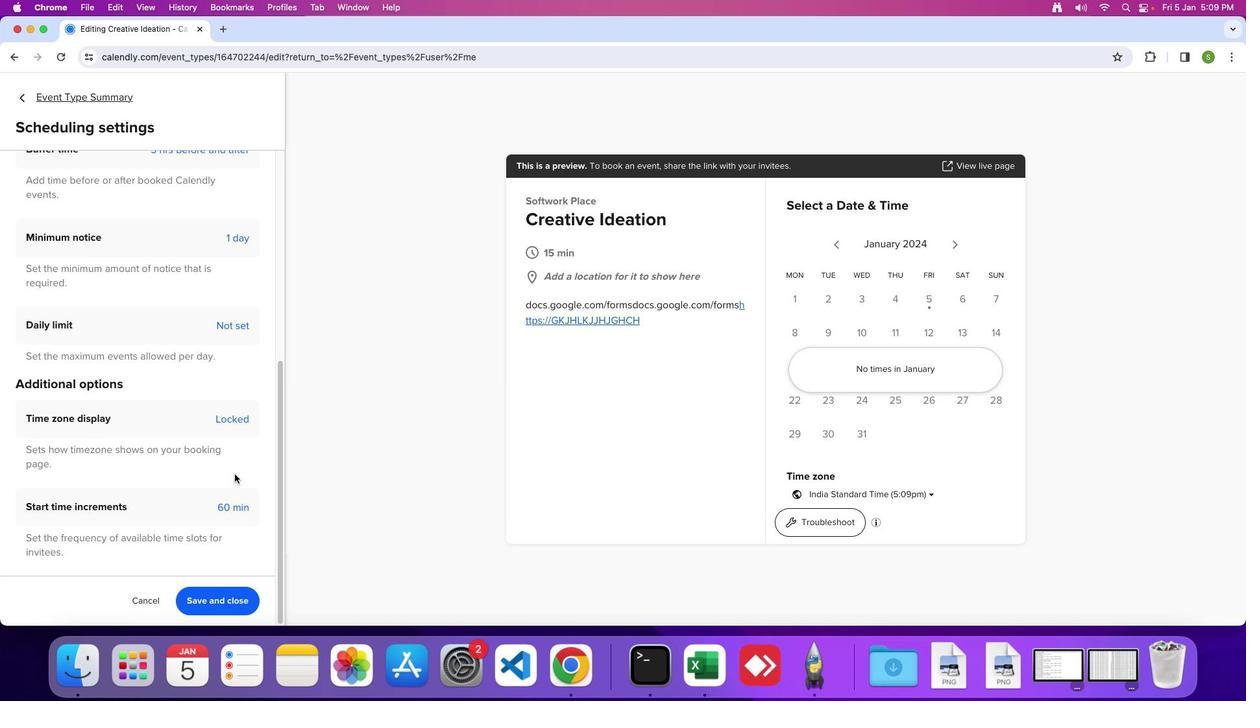 
Action: Mouse moved to (242, 465)
Screenshot: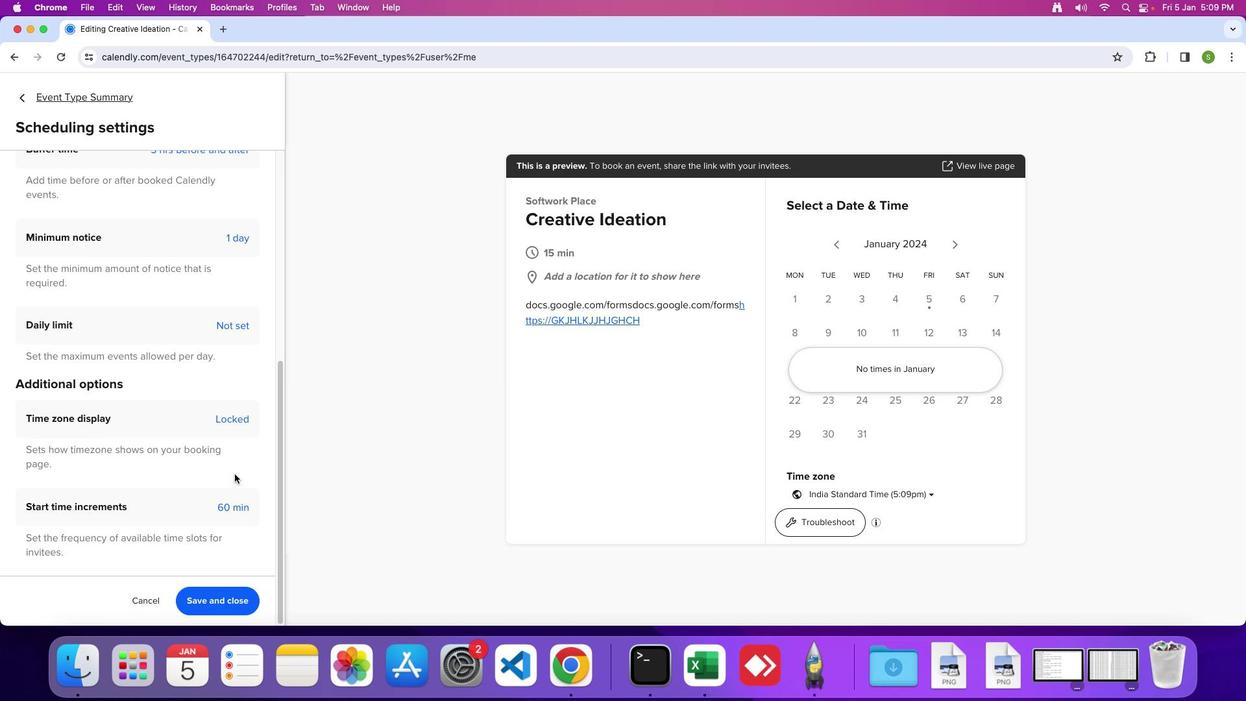 
Action: Mouse scrolled (242, 465) with delta (14, 29)
Screenshot: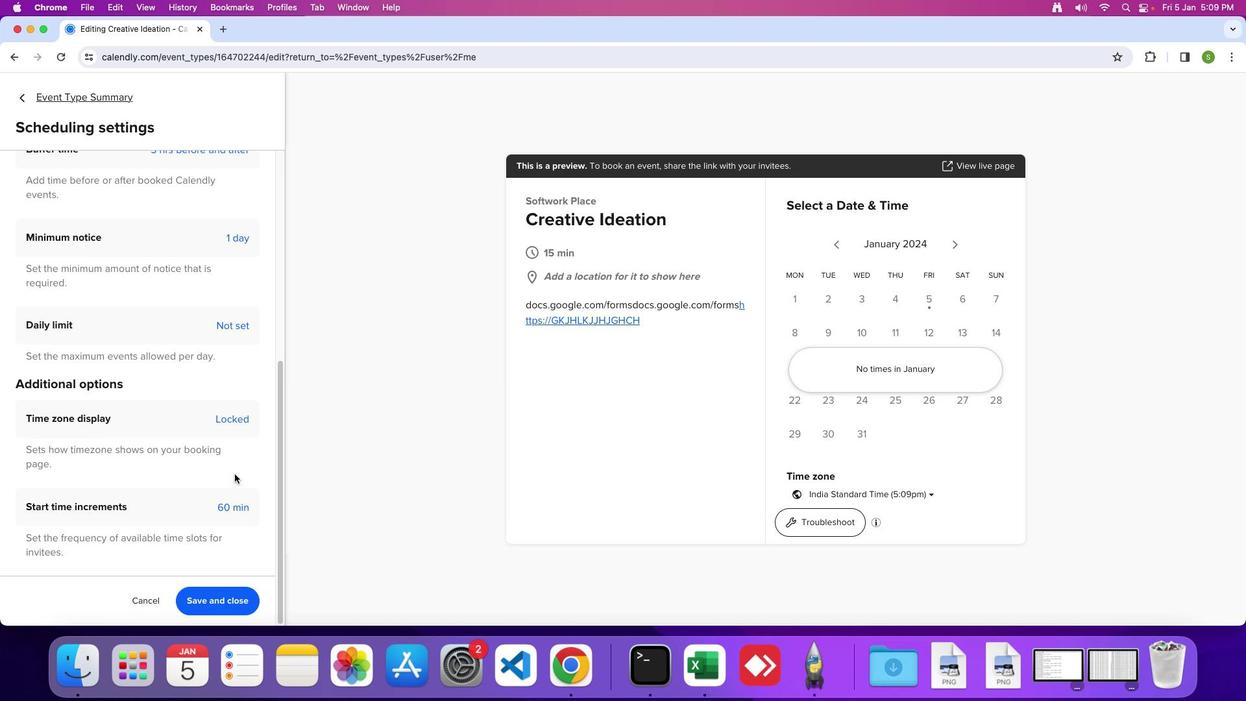 
Action: Mouse moved to (242, 464)
Screenshot: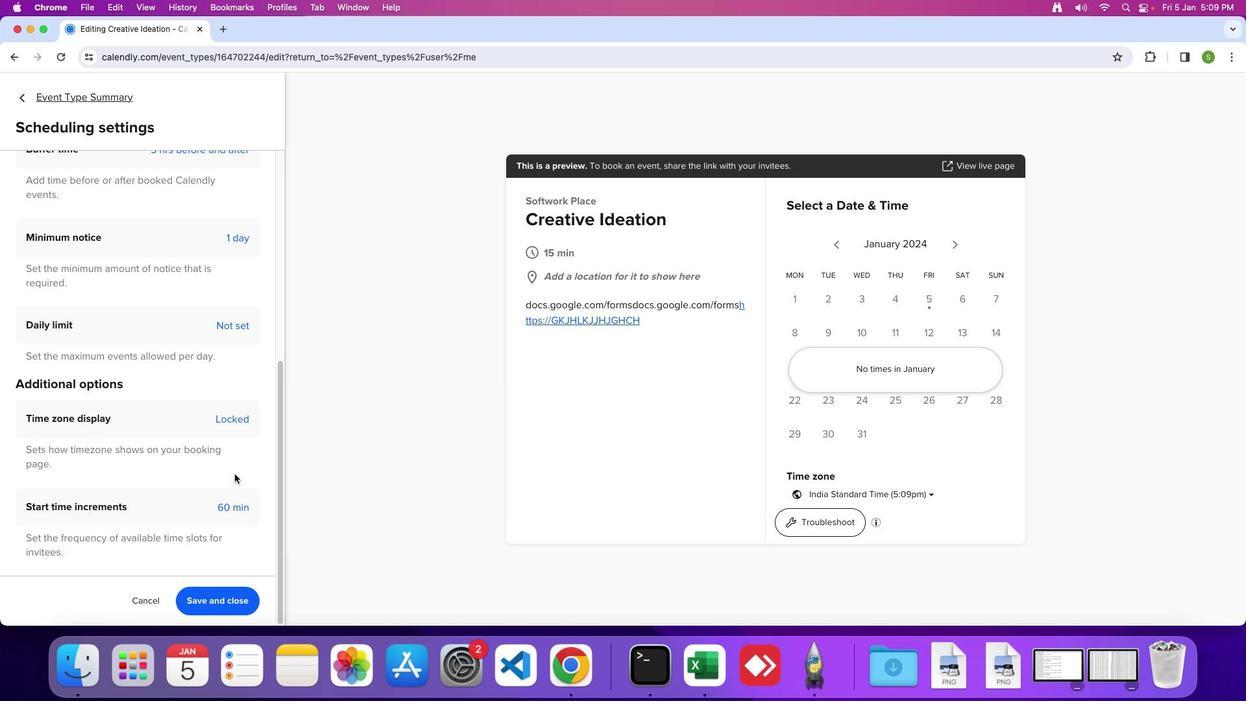 
Action: Mouse scrolled (242, 464) with delta (14, 34)
Screenshot: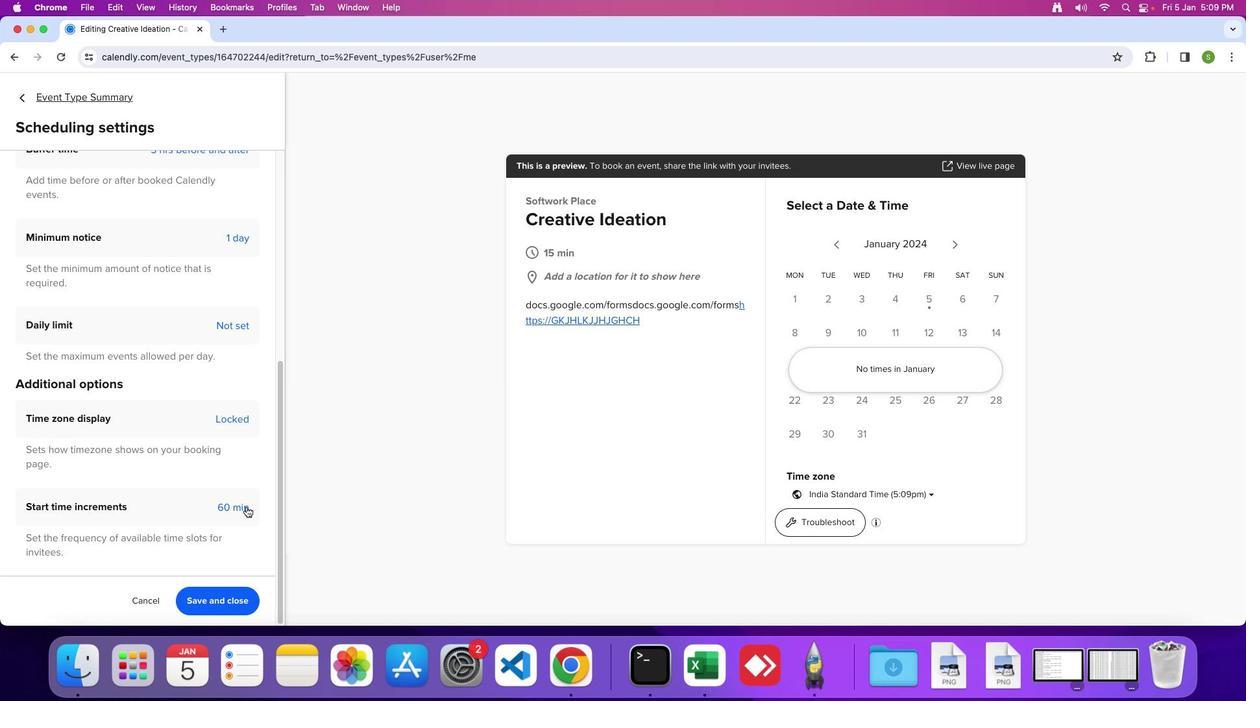 
Action: Mouse scrolled (242, 464) with delta (14, 34)
Screenshot: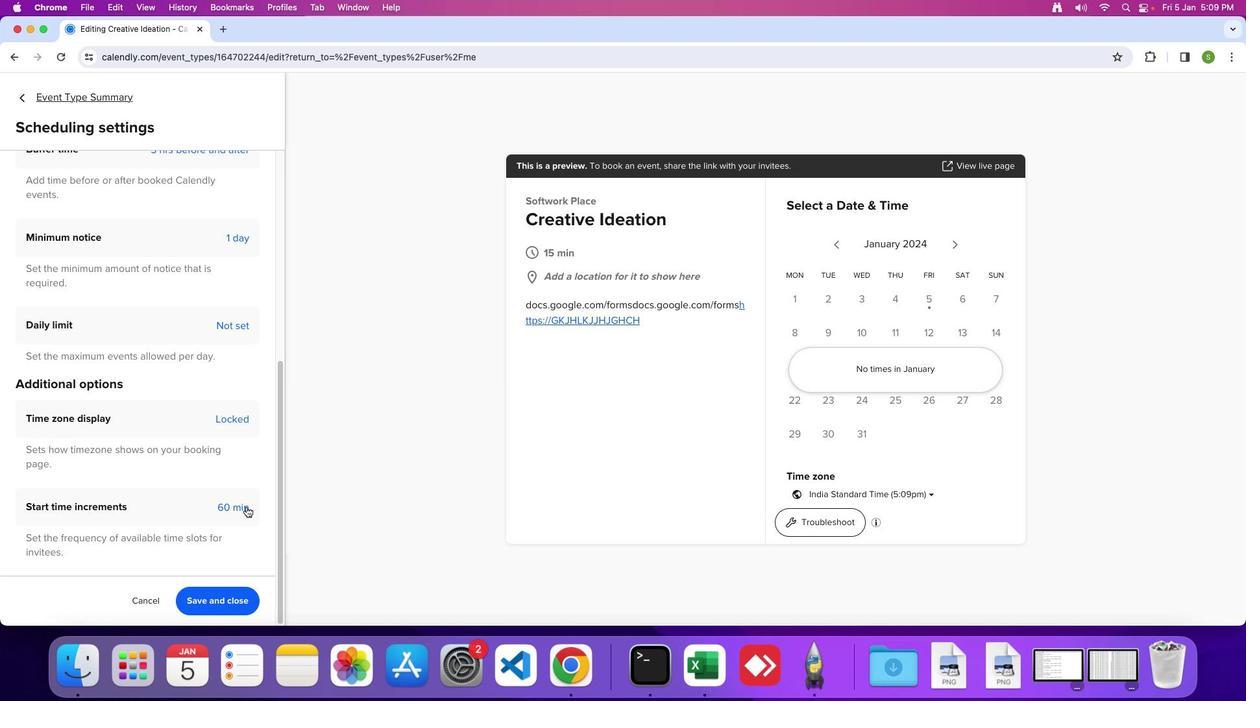 
Action: Mouse scrolled (242, 464) with delta (14, 32)
Screenshot: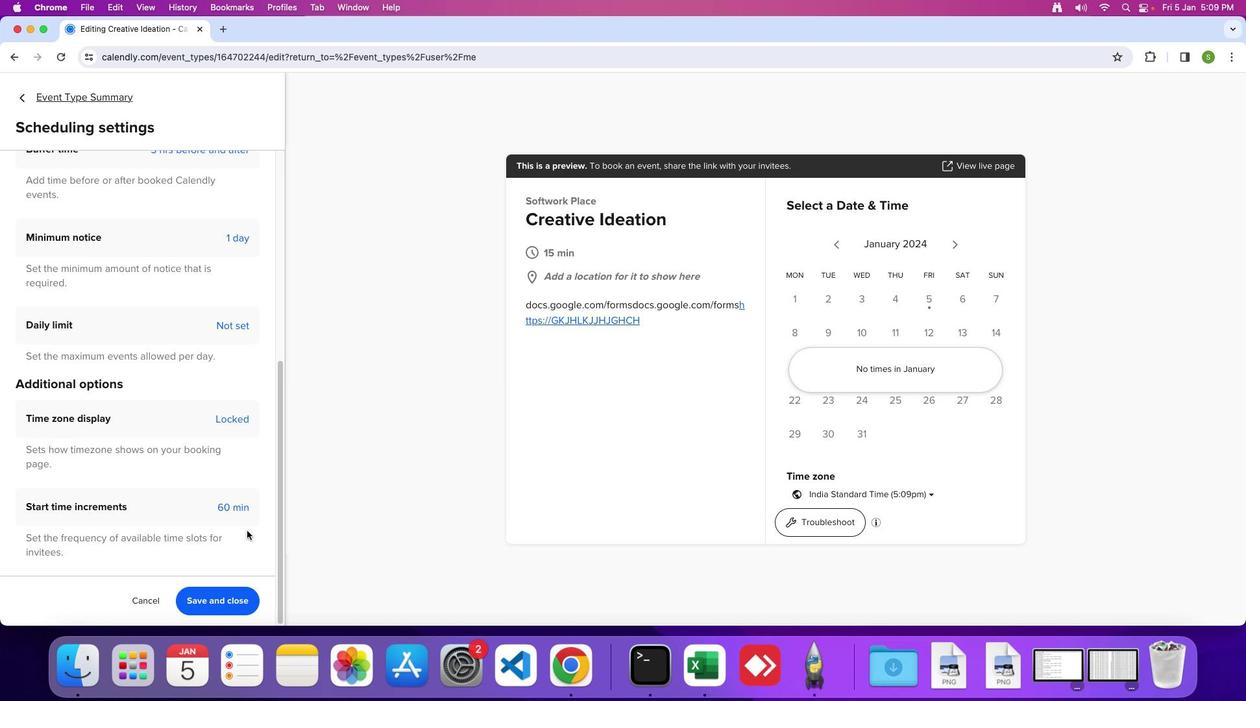 
Action: Mouse moved to (242, 464)
Screenshot: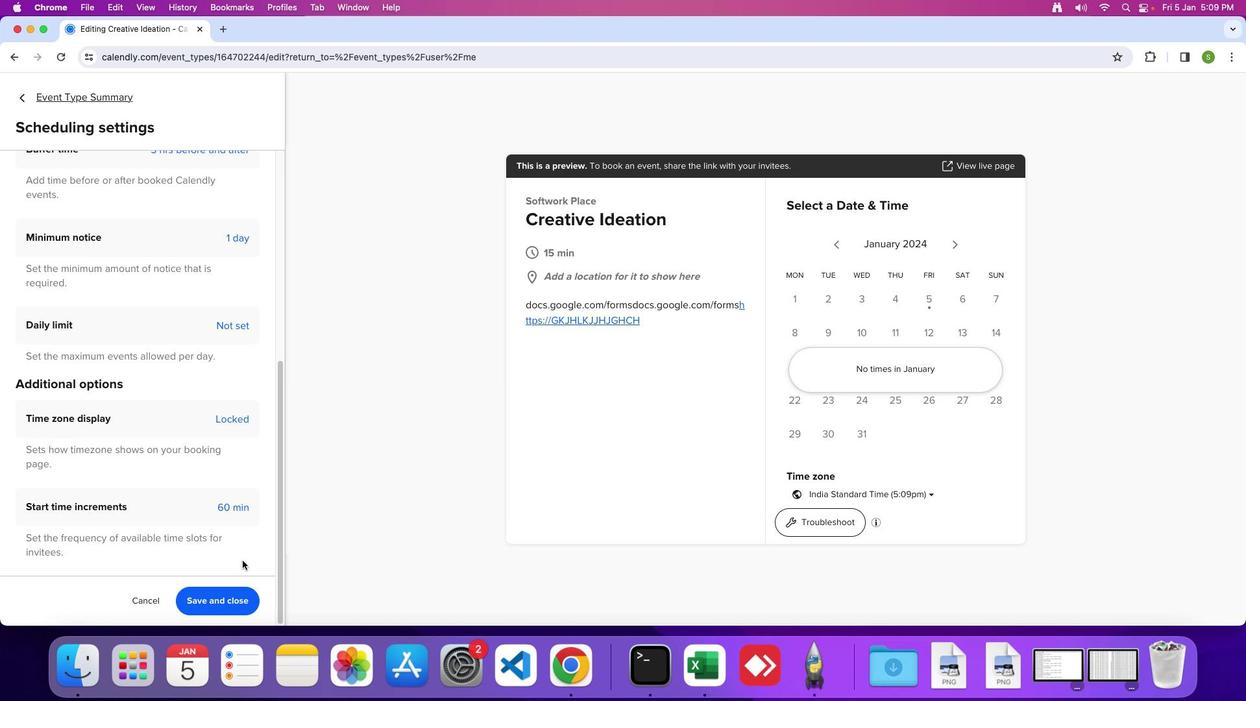
Action: Mouse scrolled (242, 464) with delta (14, 31)
Screenshot: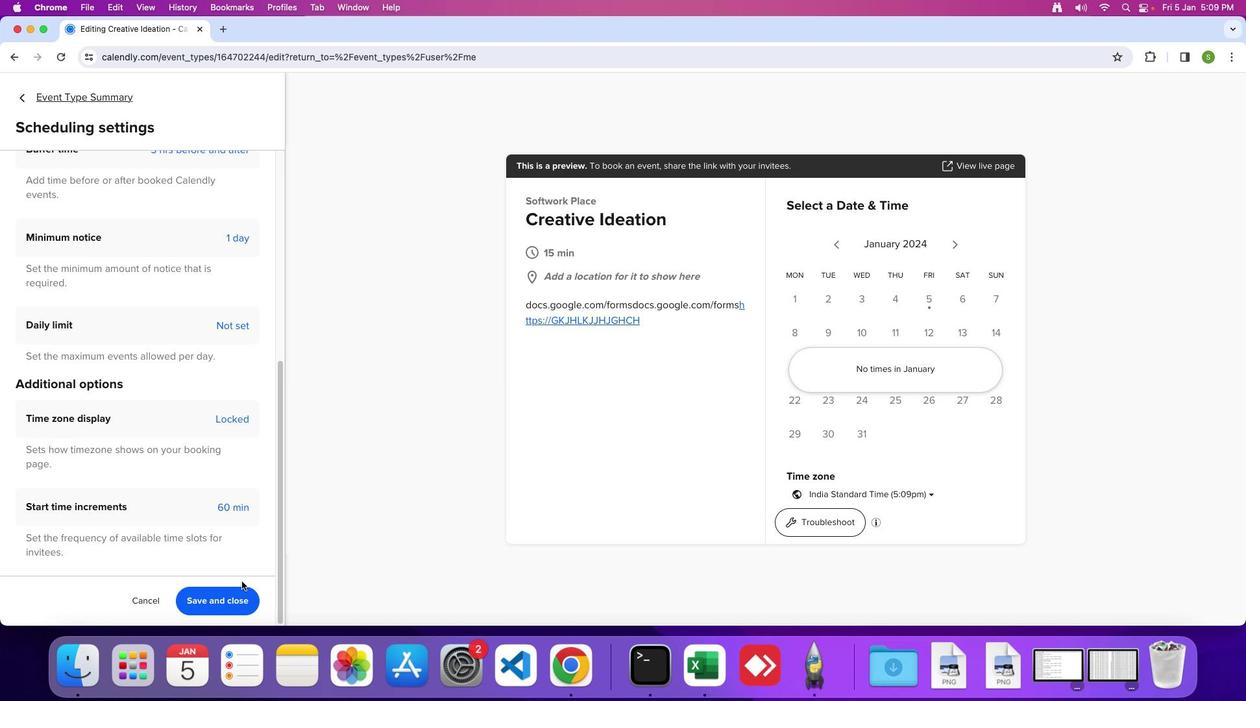 
Action: Mouse moved to (248, 577)
Screenshot: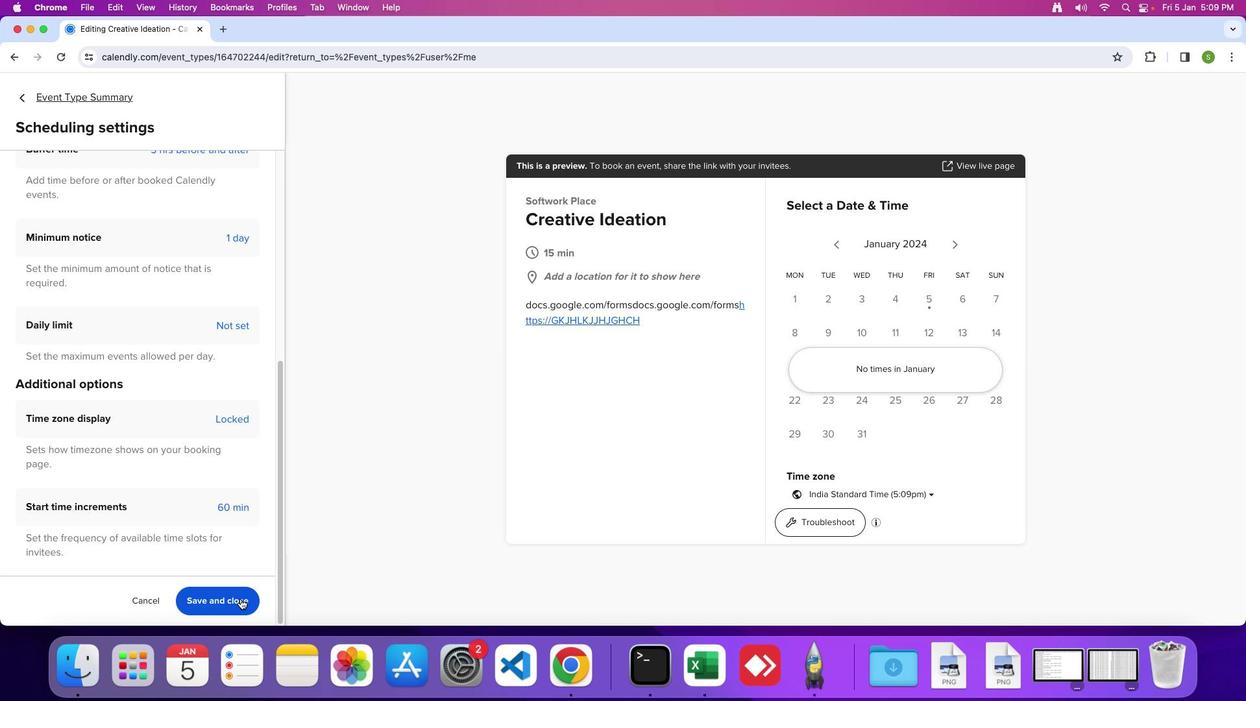 
Action: Mouse pressed left at (248, 577)
Screenshot: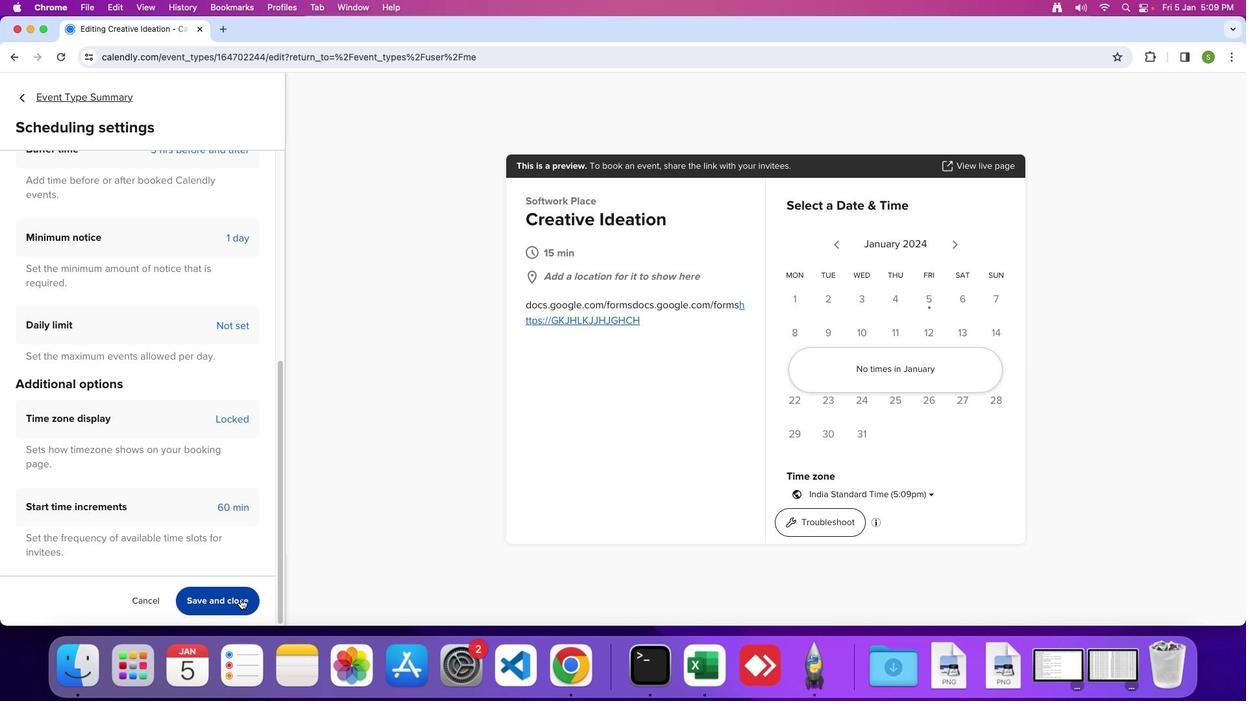 
Action: Mouse moved to (395, 512)
Screenshot: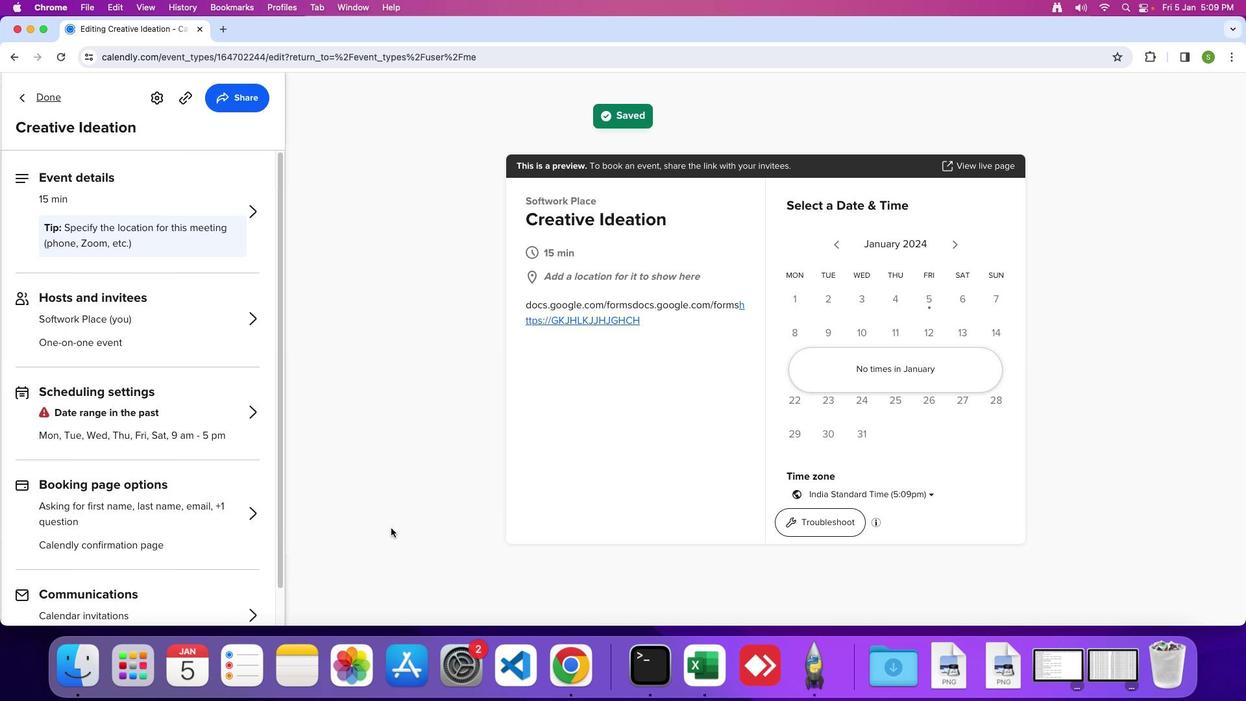 
